 Task: Create new customer invoice with Date Opened: 17-May-23, Select Customer: Carson's, Terms: Net 30. Make invoice entry for item-1 with Date: 17-May-23, Description: Fine Fragrance Mist Bare (8.4 oz)
, Income Account: Income:Sales, Quantity: 1, Unit Price: 11.99, Sales Tax: Y, Sales Tax Included: N, Tax Table: Sales Tax. Post Invoice with Post Date: 17-May-23, Post to Accounts: Assets:Accounts Receivable. Pay / Process Payment with Transaction Date: 15-Jun-23, Amount: 12.47, Transfer Account: Checking Account. Go to 'Print Invoice'. Give a print command to print a copy of invoice.
Action: Mouse moved to (163, 28)
Screenshot: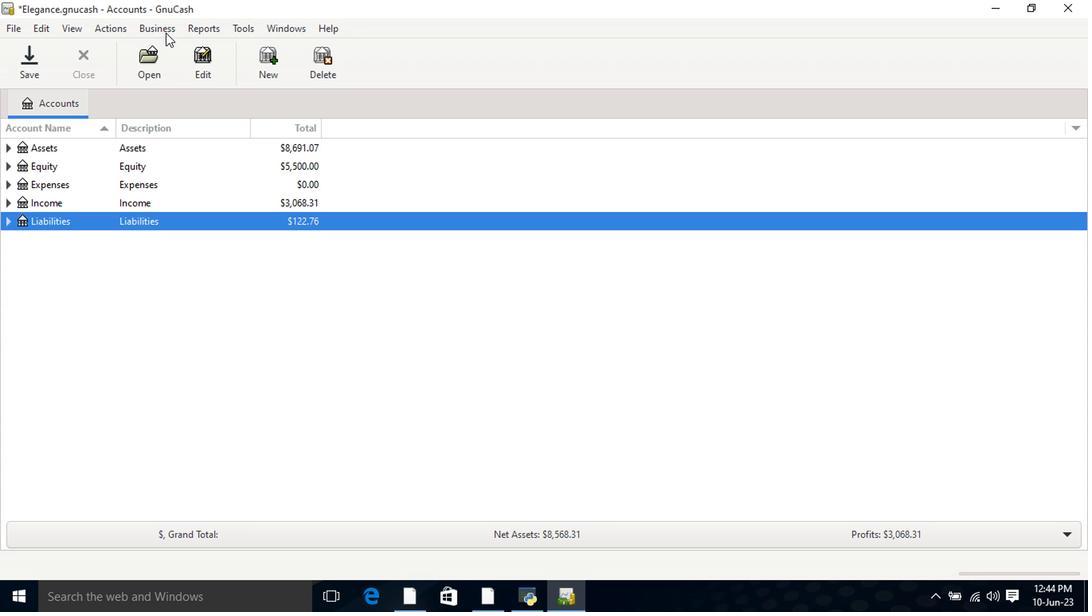 
Action: Mouse pressed left at (163, 28)
Screenshot: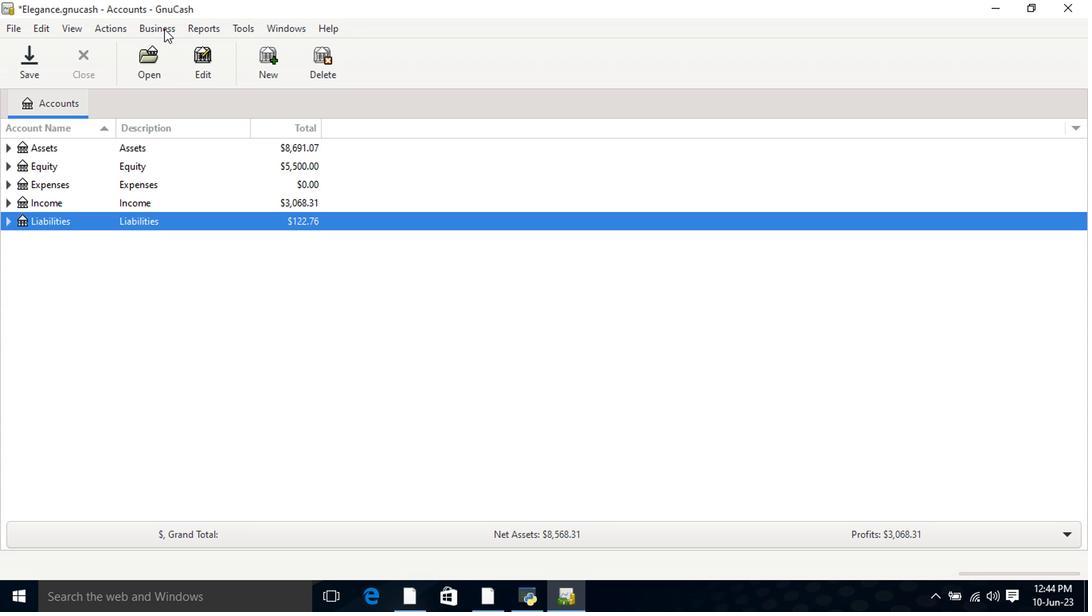 
Action: Mouse moved to (169, 47)
Screenshot: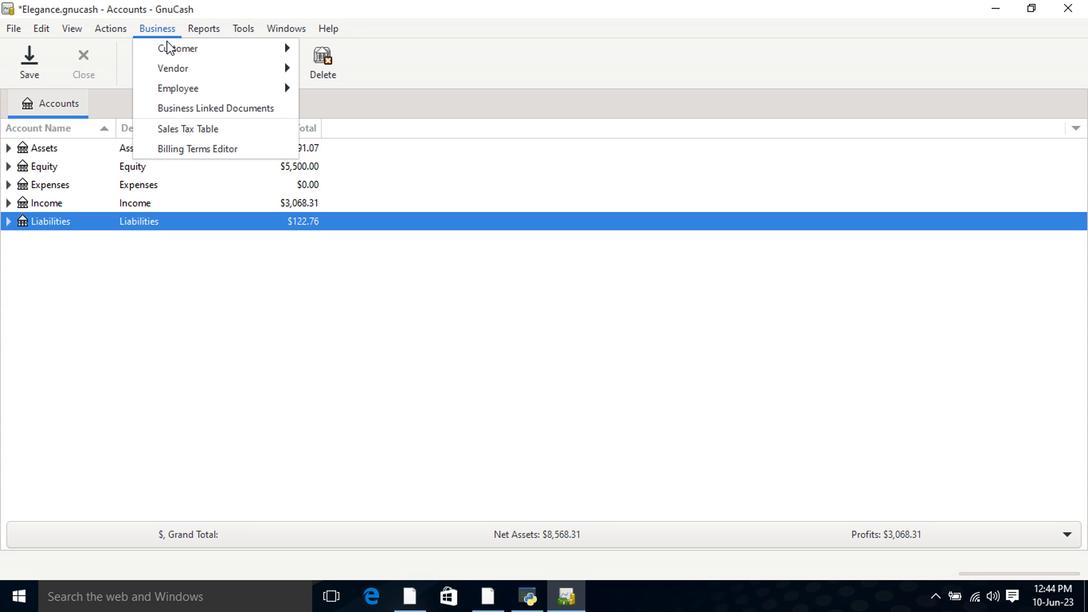 
Action: Mouse pressed left at (169, 47)
Screenshot: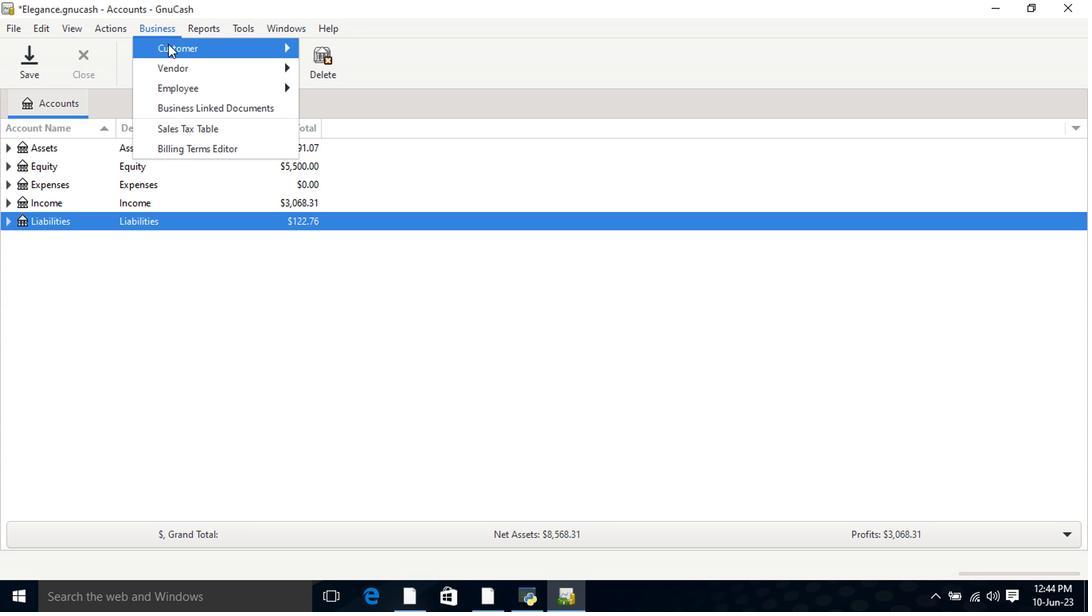 
Action: Mouse moved to (351, 114)
Screenshot: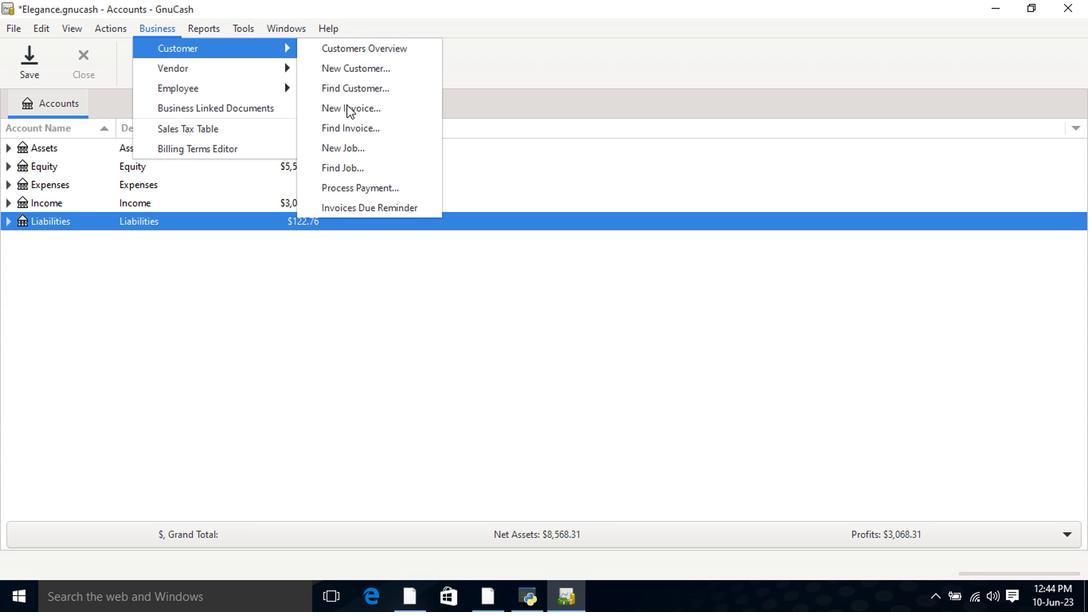 
Action: Mouse pressed left at (351, 114)
Screenshot: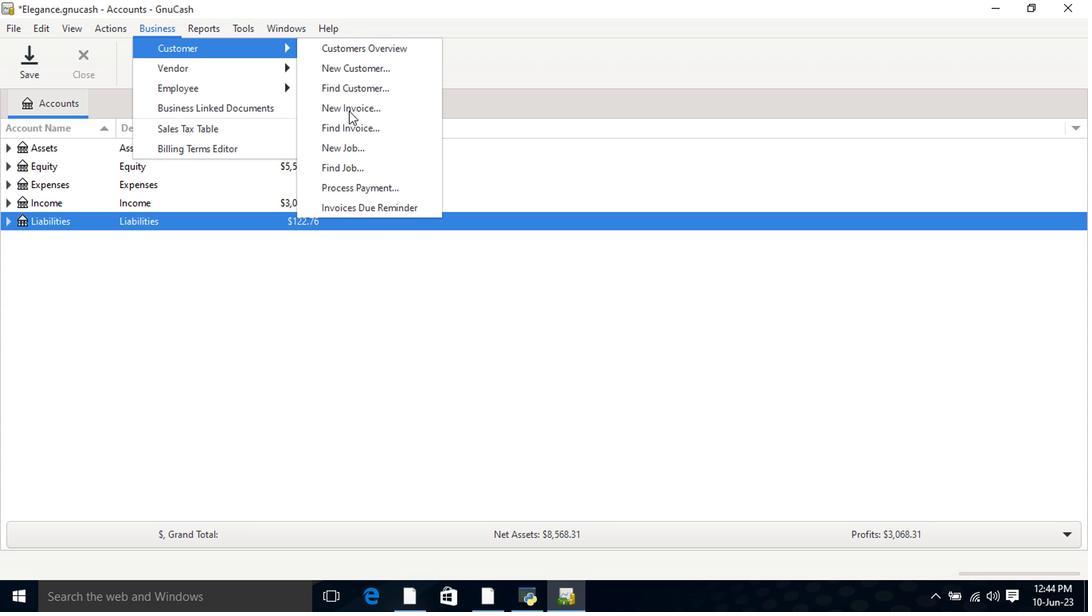 
Action: Mouse moved to (659, 246)
Screenshot: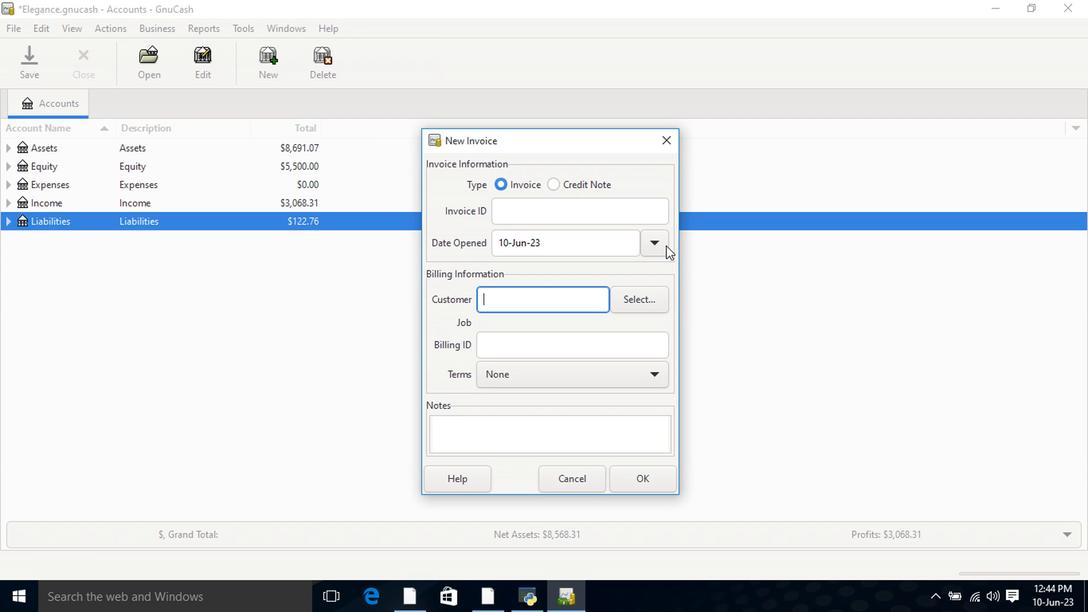 
Action: Mouse pressed left at (659, 246)
Screenshot: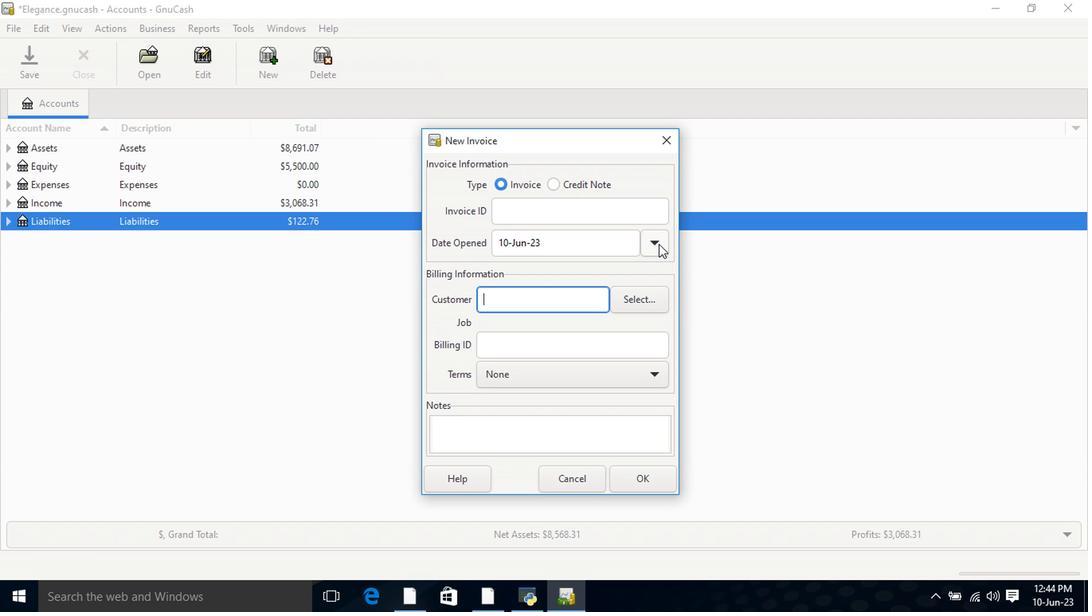 
Action: Mouse moved to (533, 271)
Screenshot: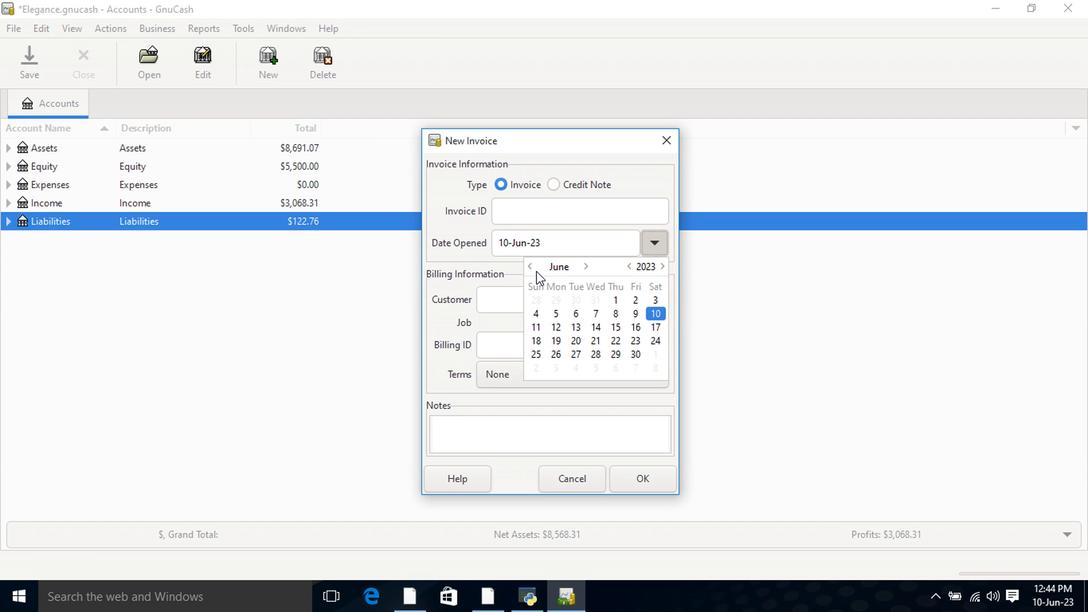 
Action: Mouse pressed left at (533, 271)
Screenshot: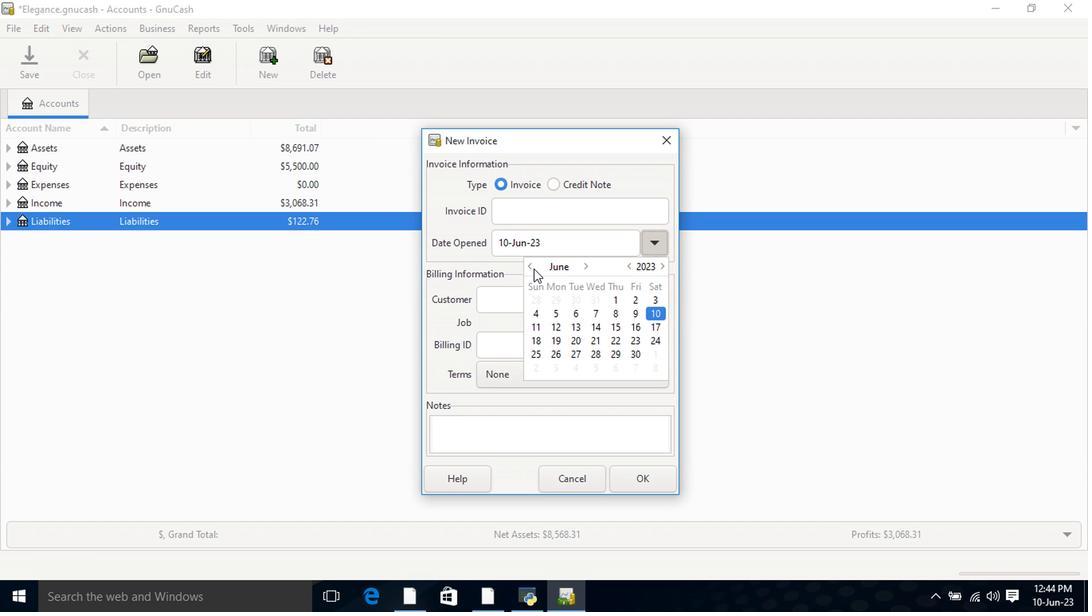 
Action: Mouse moved to (588, 328)
Screenshot: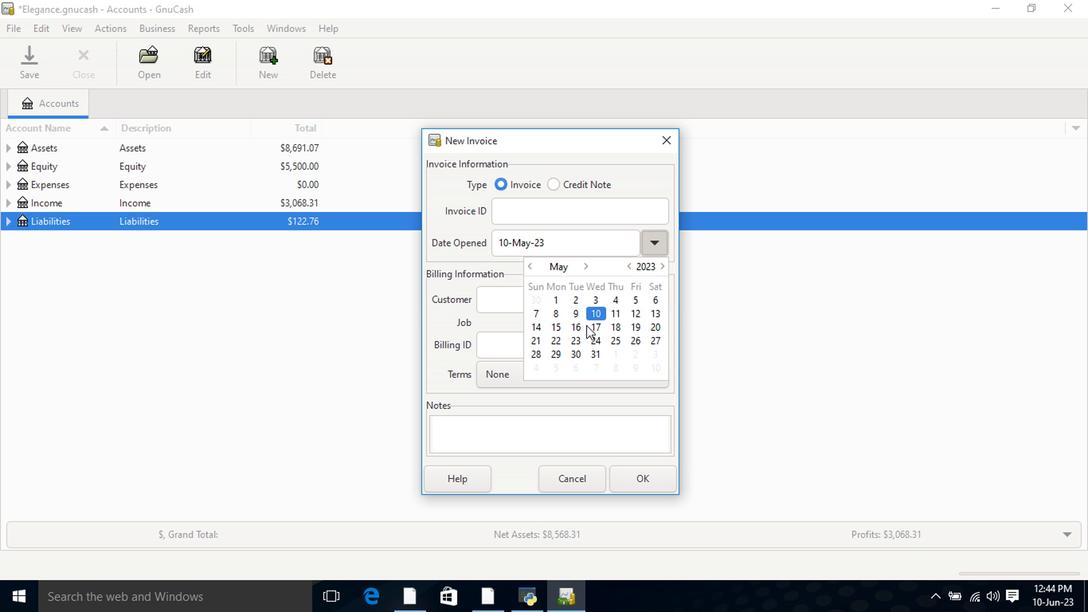 
Action: Mouse pressed left at (588, 328)
Screenshot: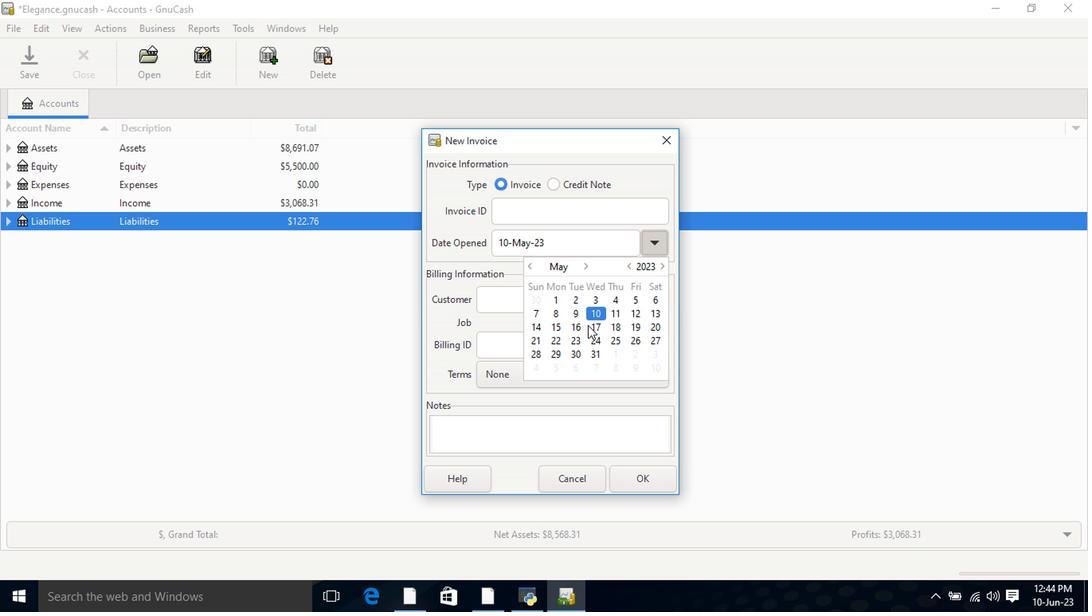 
Action: Mouse pressed left at (588, 328)
Screenshot: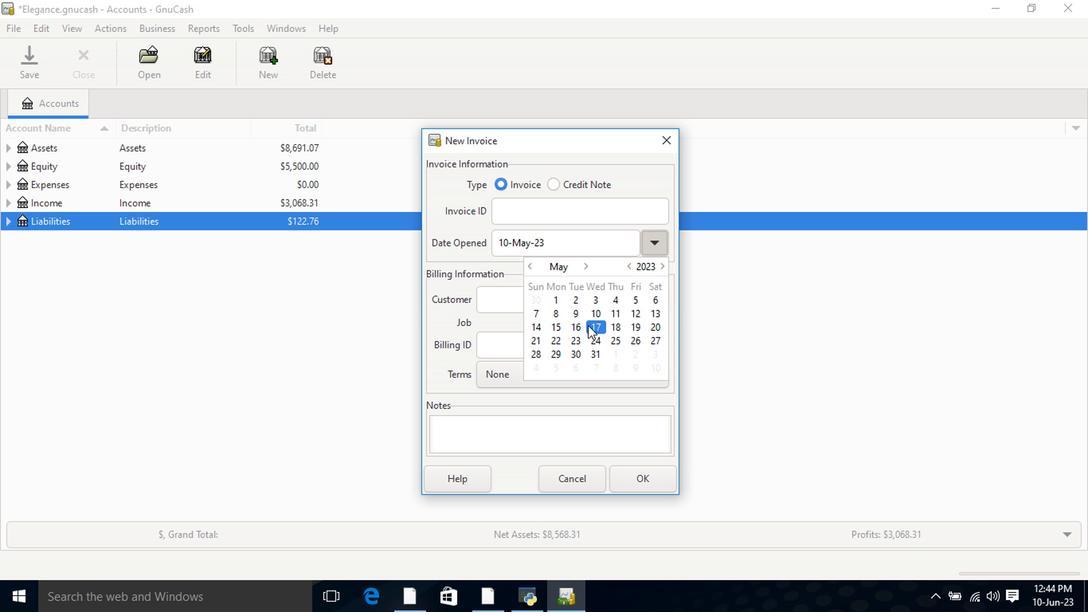 
Action: Mouse moved to (557, 296)
Screenshot: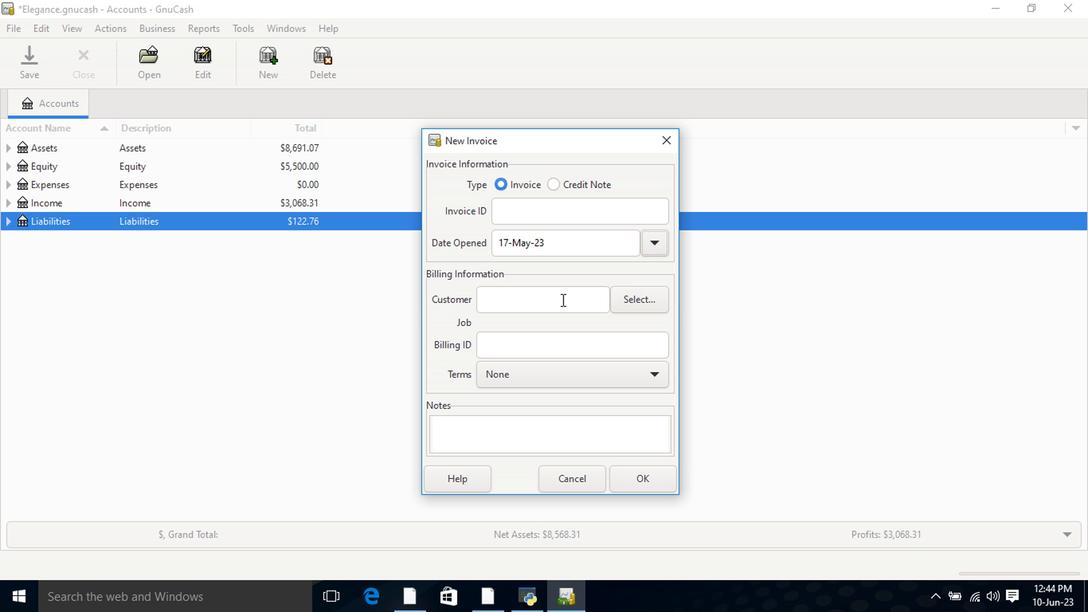 
Action: Mouse pressed left at (557, 296)
Screenshot: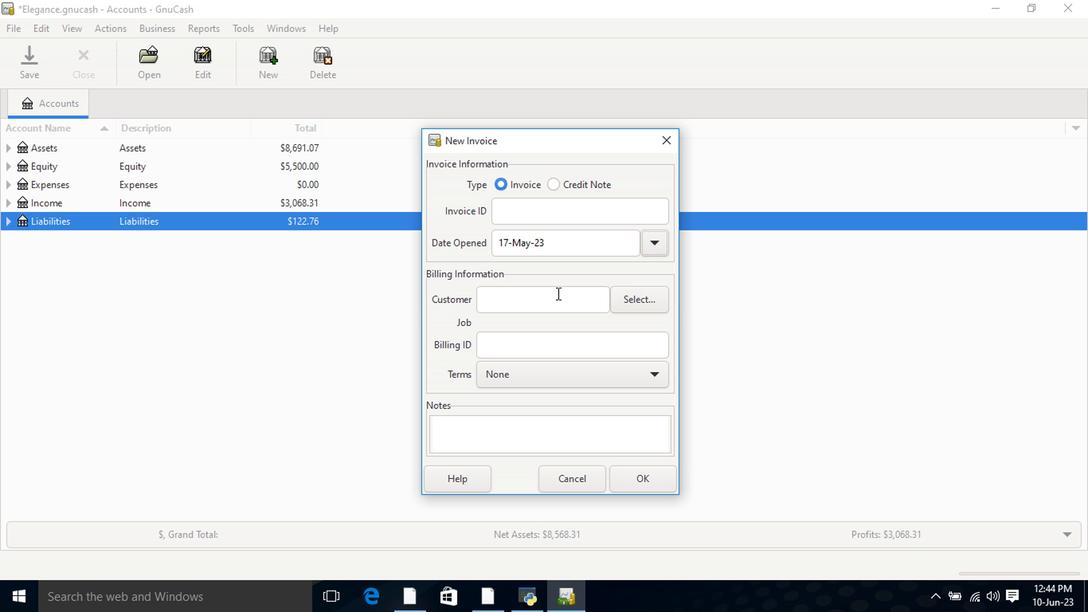 
Action: Key pressed <Key.shift>Car
Screenshot: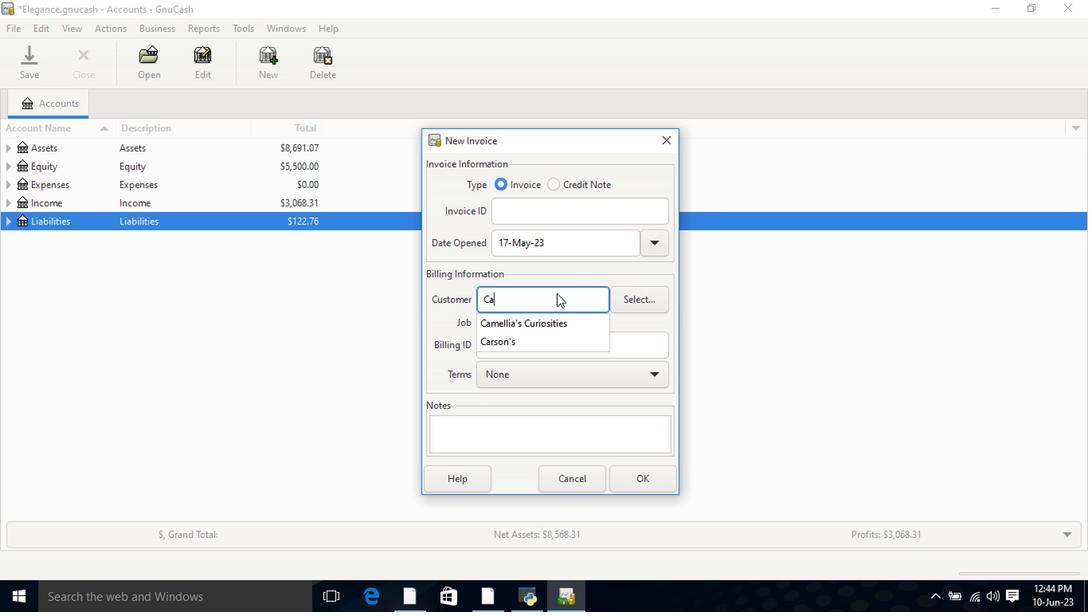
Action: Mouse moved to (541, 329)
Screenshot: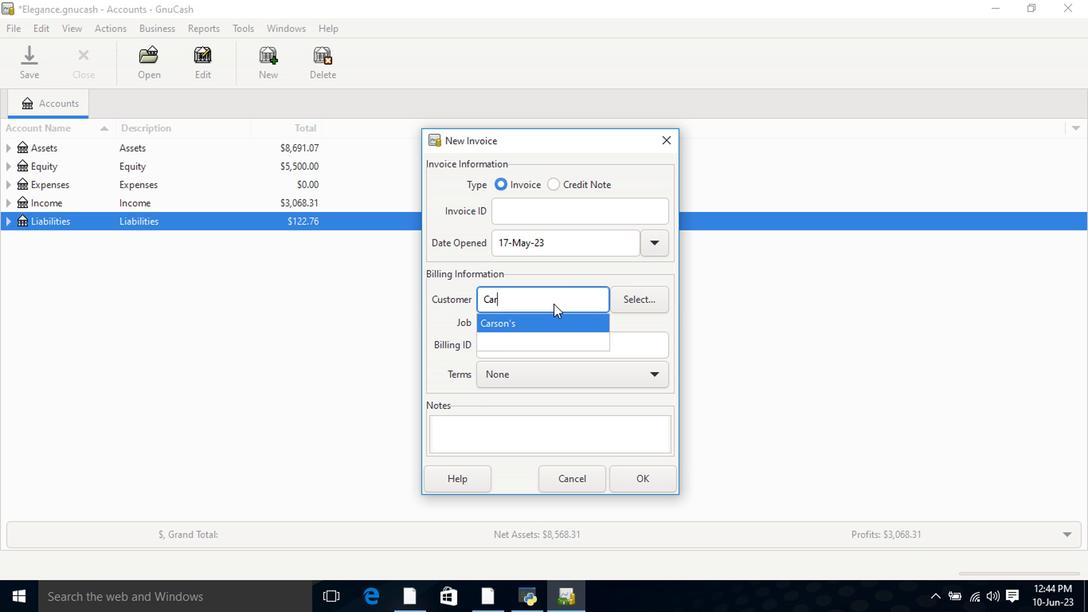
Action: Mouse pressed left at (541, 329)
Screenshot: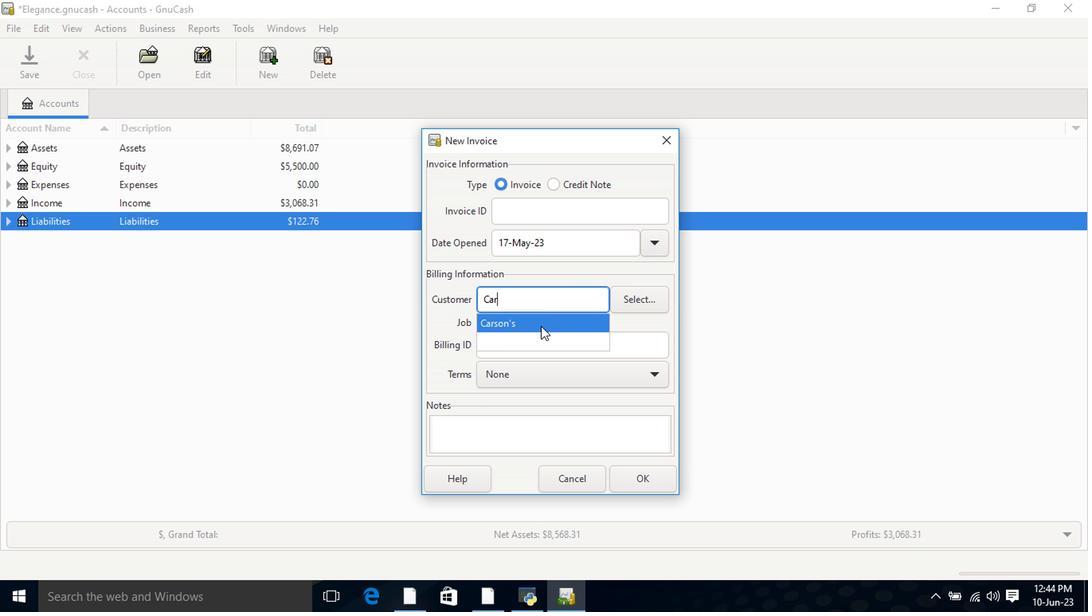 
Action: Mouse moved to (545, 389)
Screenshot: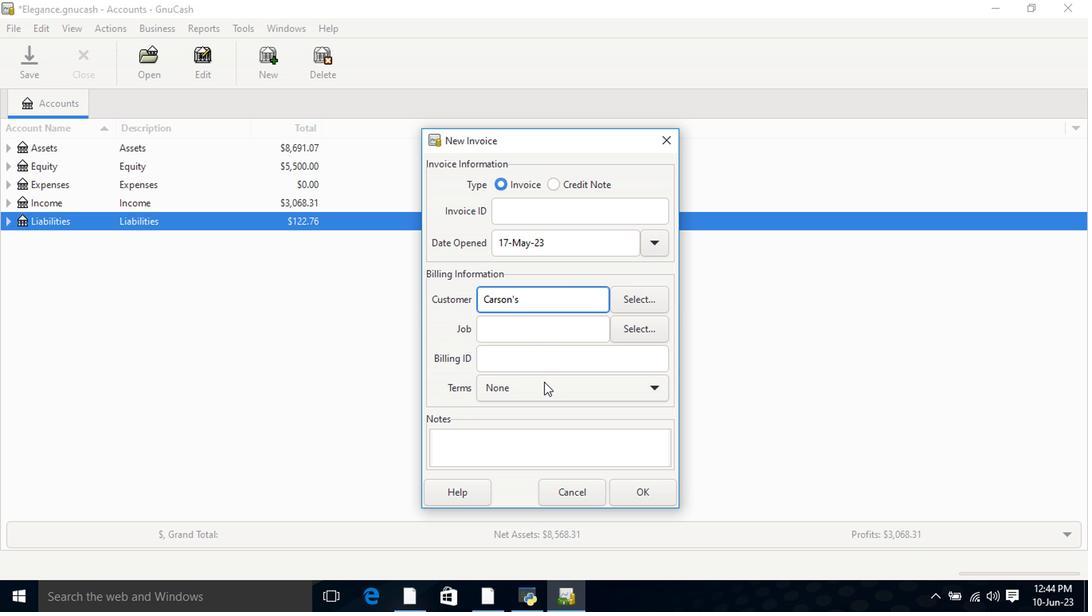 
Action: Mouse pressed left at (545, 389)
Screenshot: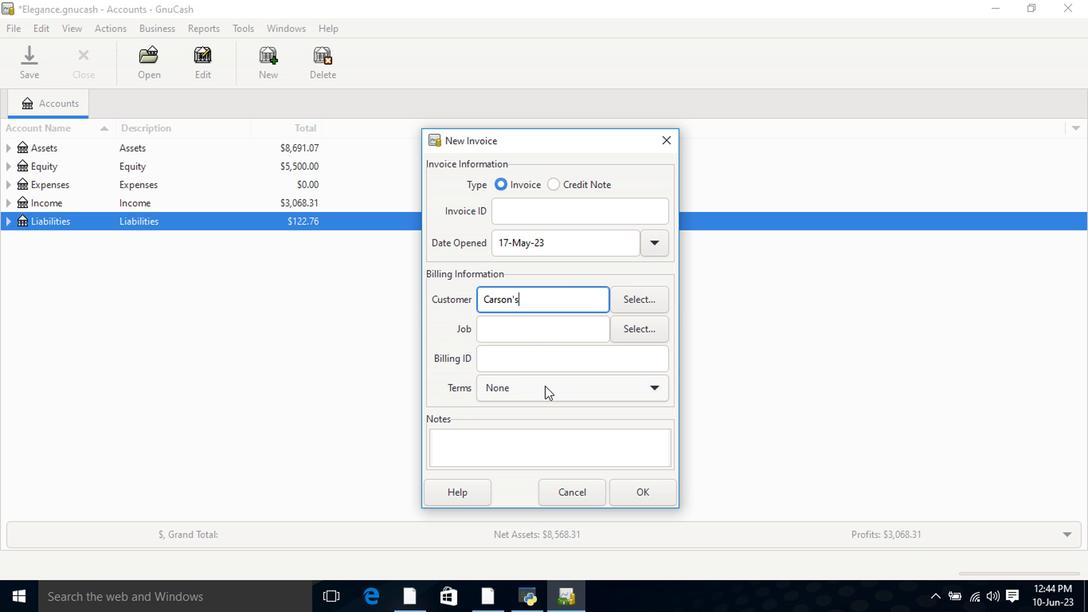 
Action: Mouse moved to (529, 438)
Screenshot: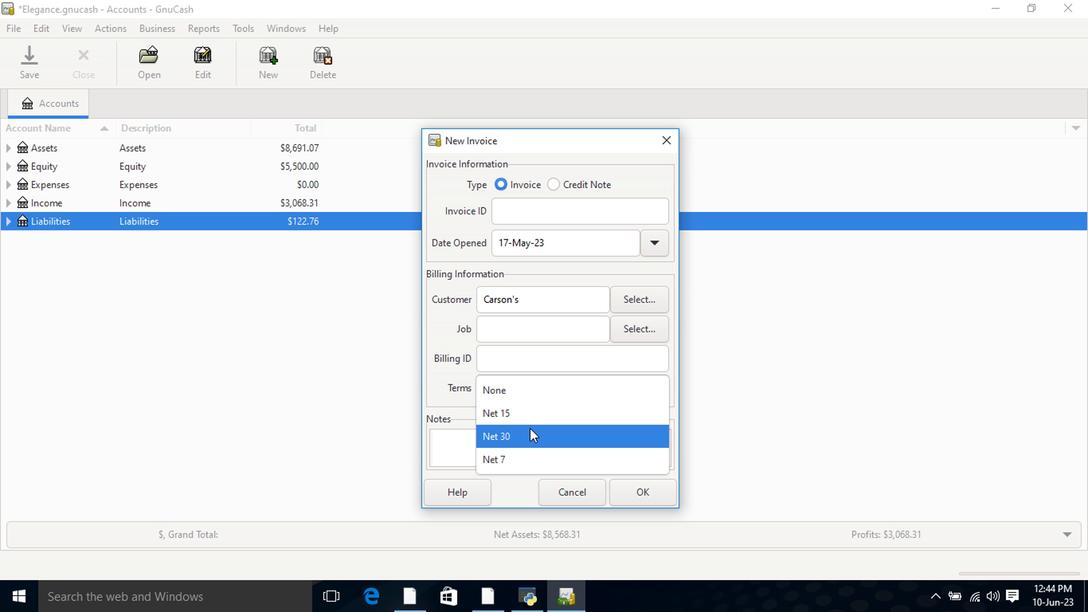 
Action: Mouse pressed left at (529, 438)
Screenshot: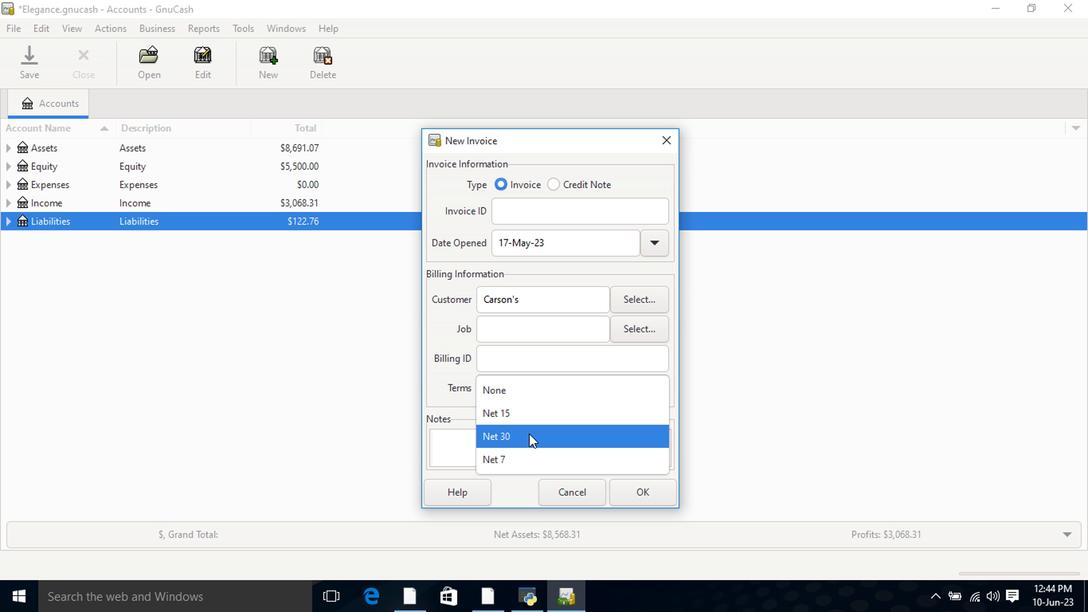 
Action: Mouse moved to (622, 493)
Screenshot: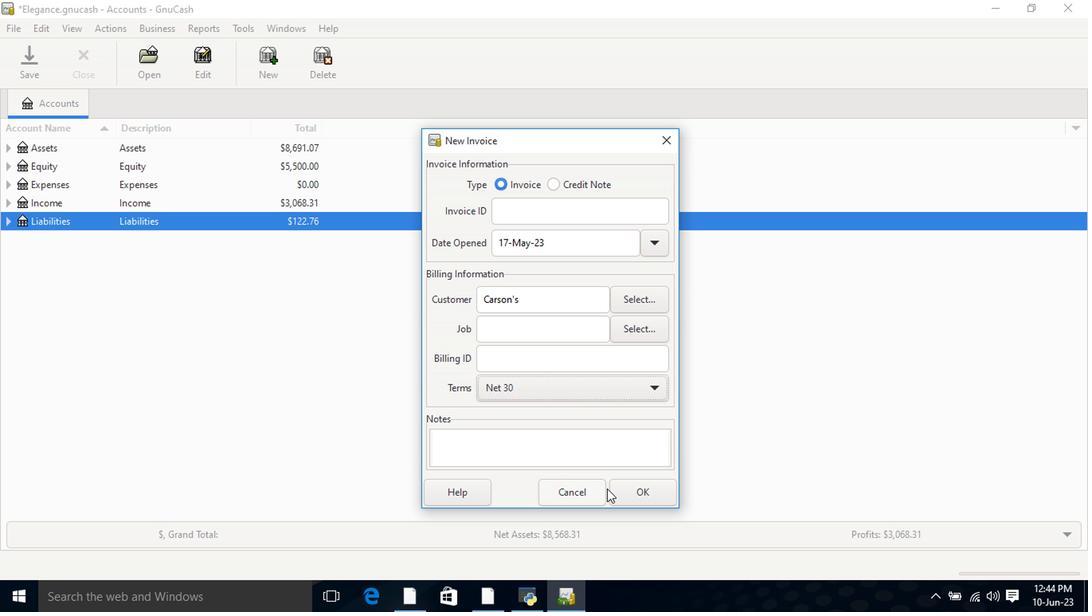 
Action: Mouse pressed left at (622, 493)
Screenshot: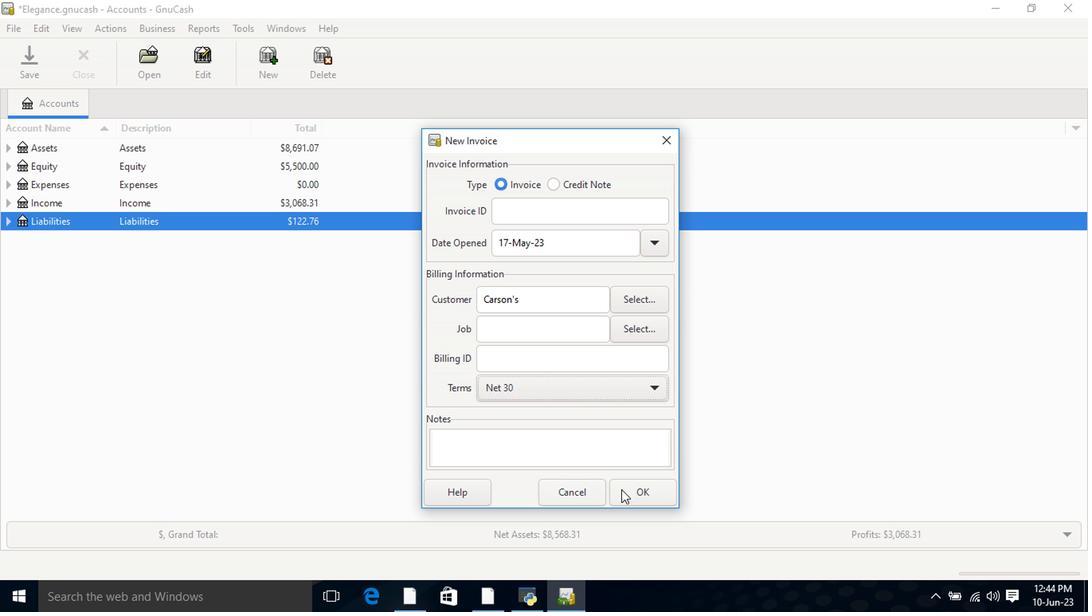 
Action: Mouse moved to (74, 314)
Screenshot: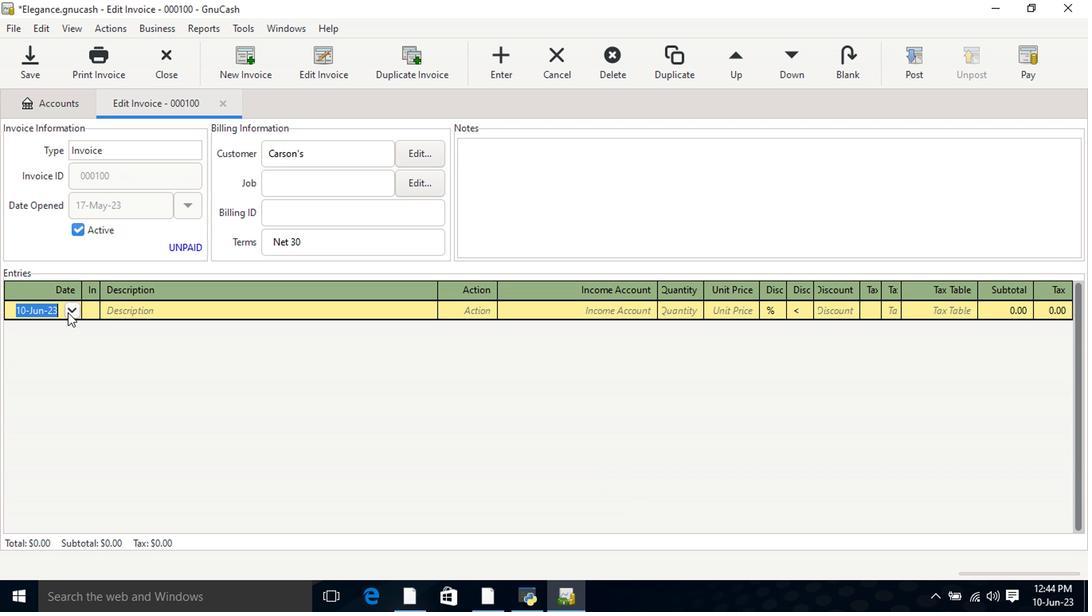 
Action: Mouse pressed left at (74, 314)
Screenshot: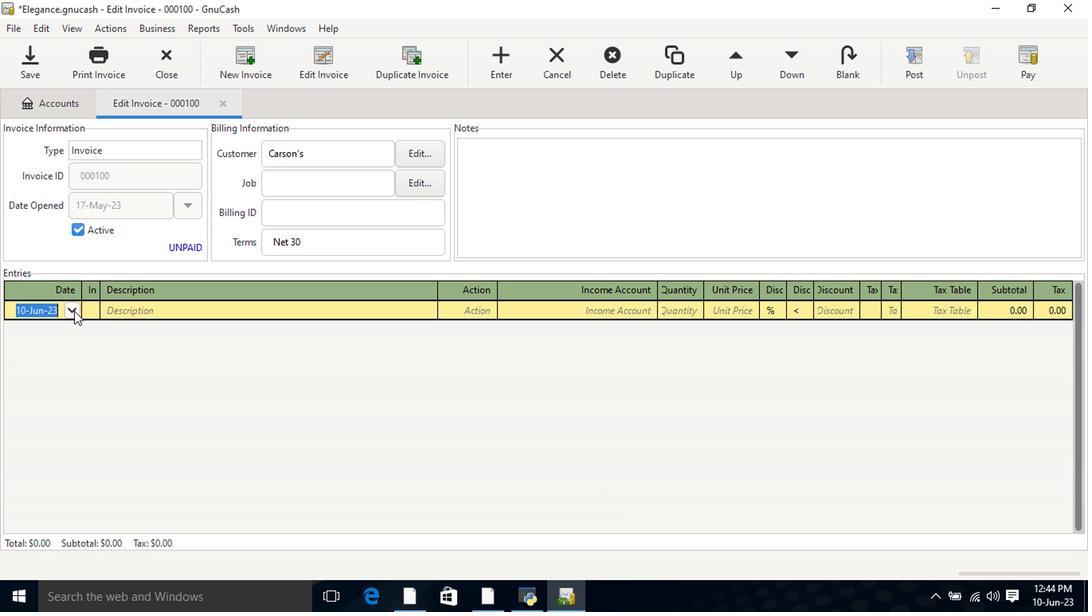 
Action: Mouse moved to (10, 335)
Screenshot: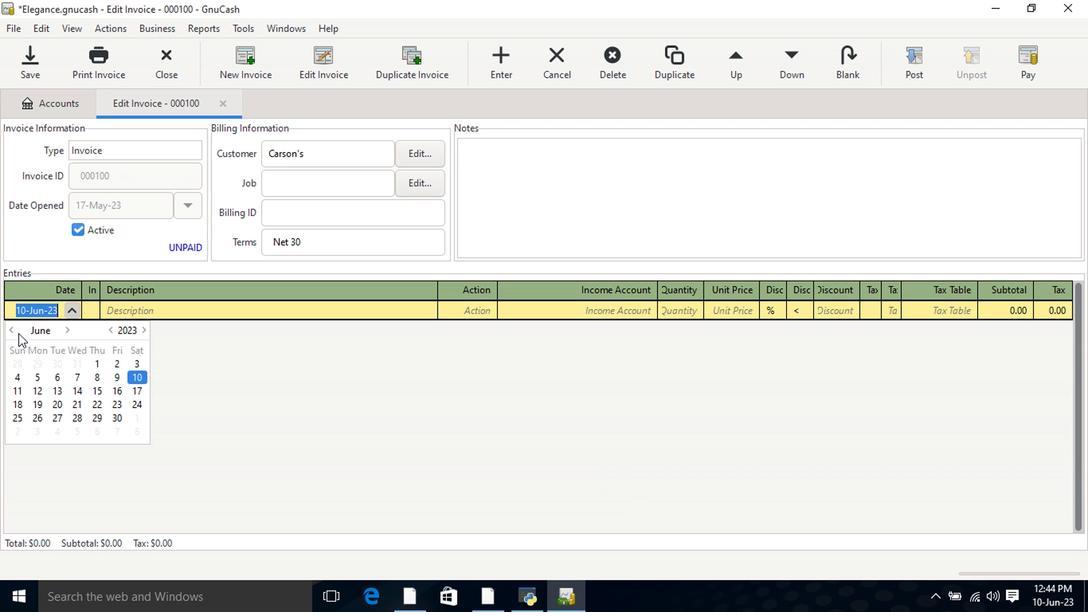 
Action: Mouse pressed left at (10, 335)
Screenshot: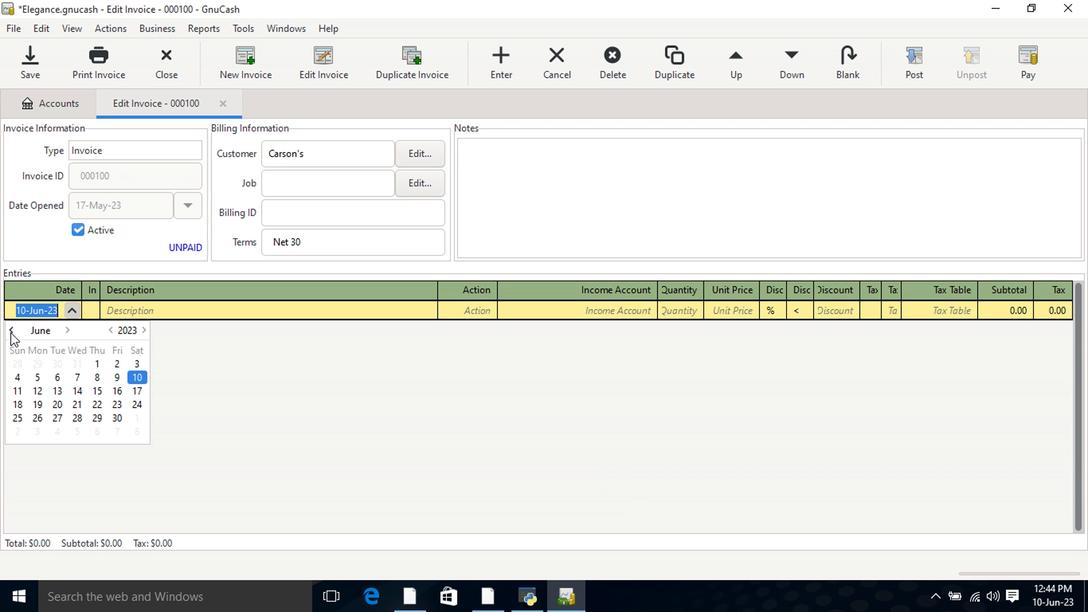 
Action: Mouse moved to (74, 398)
Screenshot: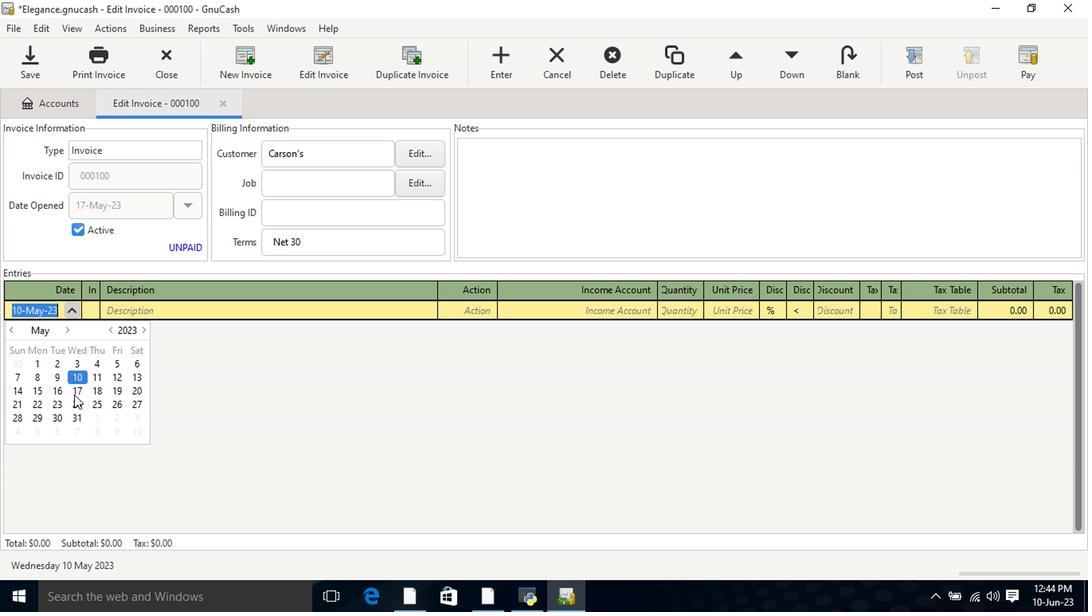 
Action: Mouse pressed left at (74, 398)
Screenshot: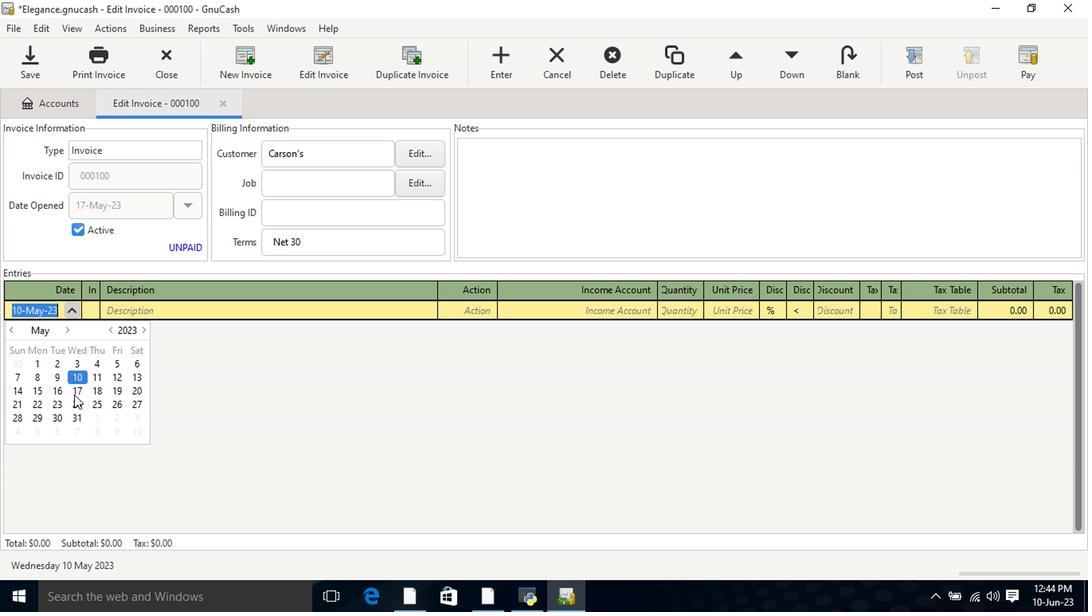 
Action: Mouse moved to (74, 397)
Screenshot: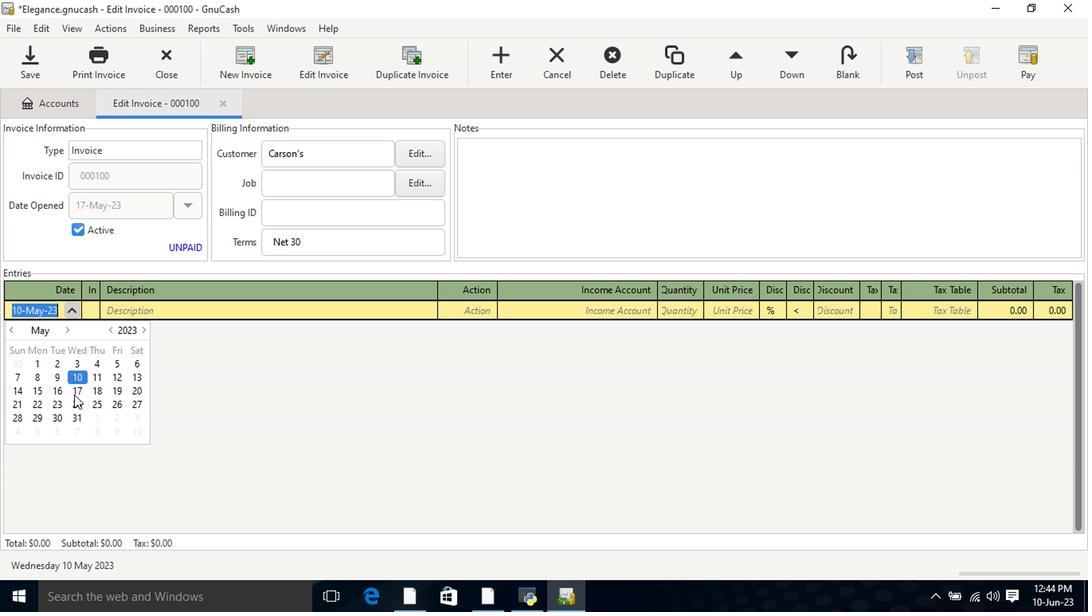 
Action: Mouse pressed left at (74, 397)
Screenshot: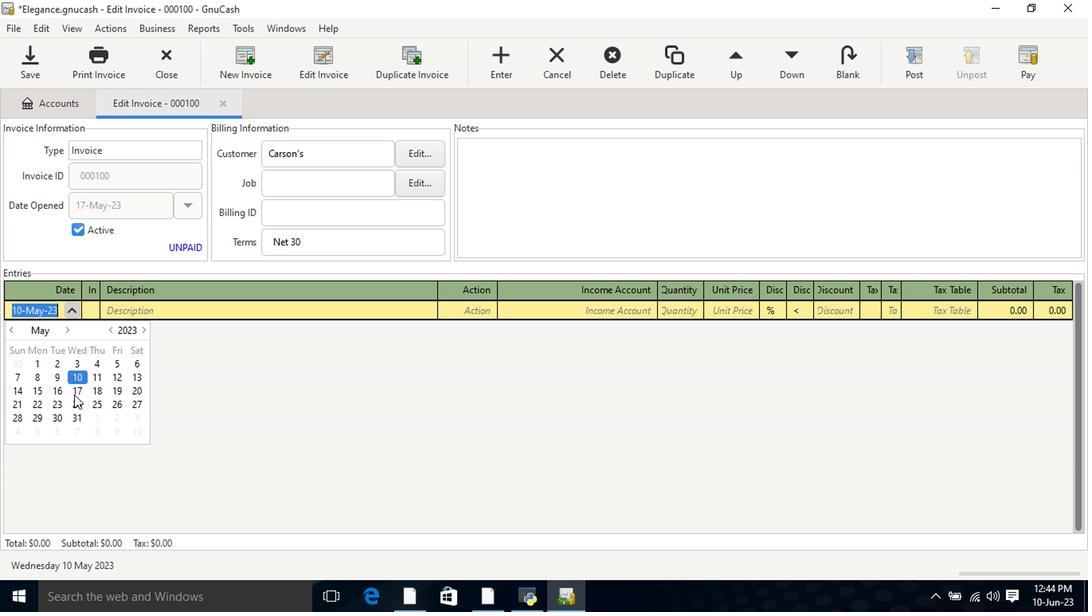
Action: Mouse moved to (119, 316)
Screenshot: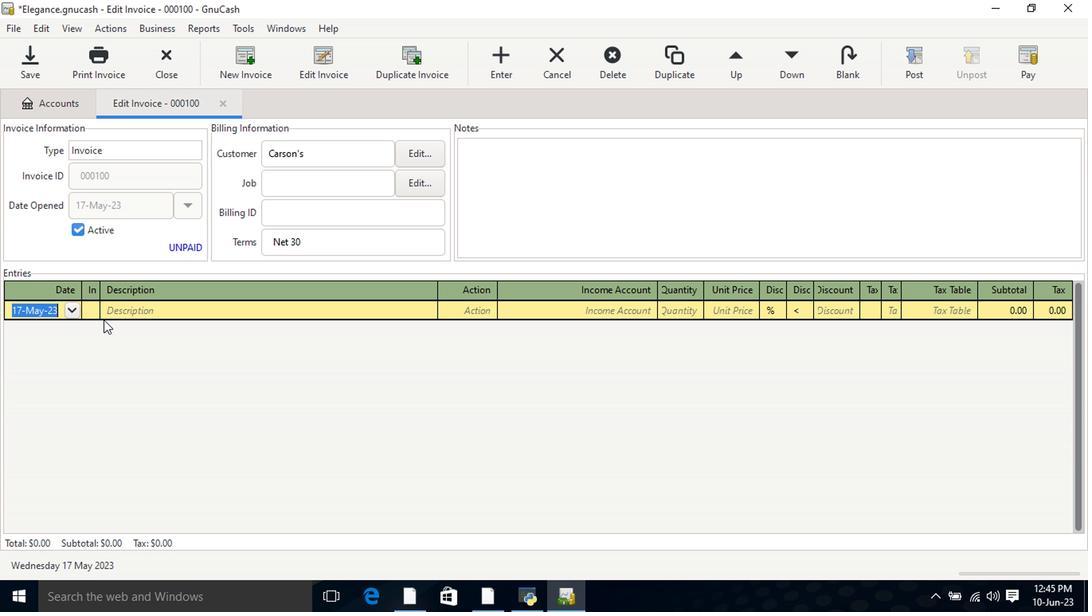 
Action: Mouse pressed left at (119, 316)
Screenshot: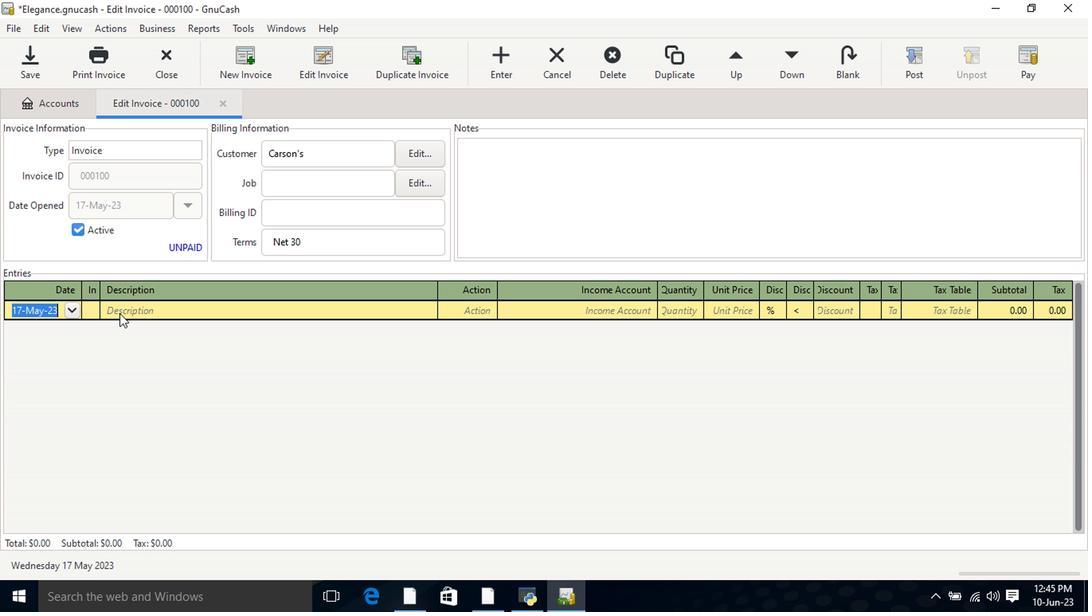 
Action: Key pressed <Key.shift>Fine<Key.space><Key.shift>Fragrance<Key.space><Key.shift>Mist<Key.space><Key.shift>Bare<Key.tab><Key.tab>11.99<Key.tab>
Screenshot: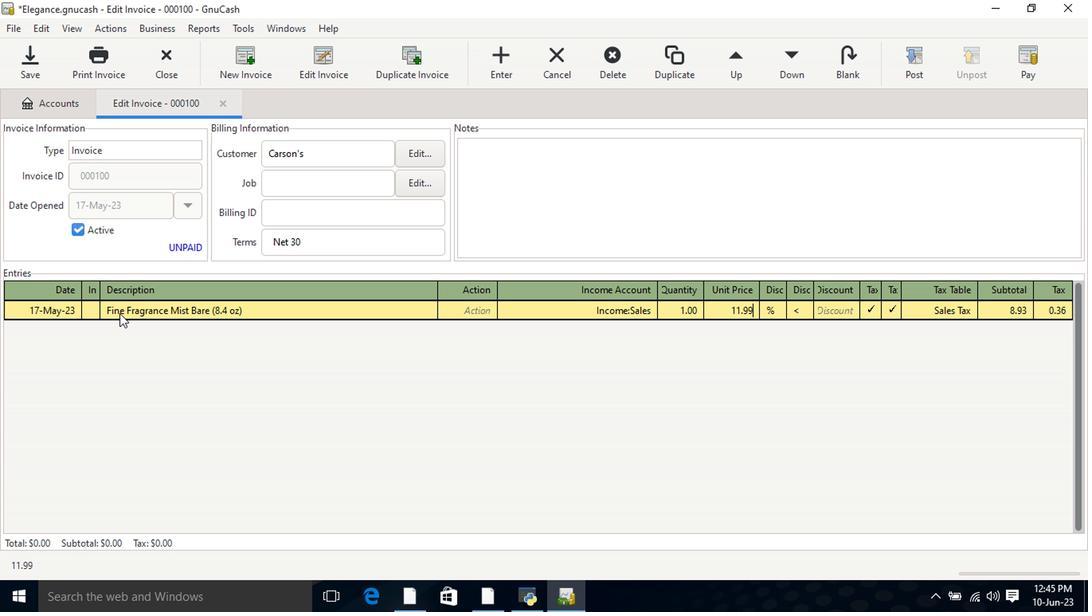 
Action: Mouse moved to (894, 311)
Screenshot: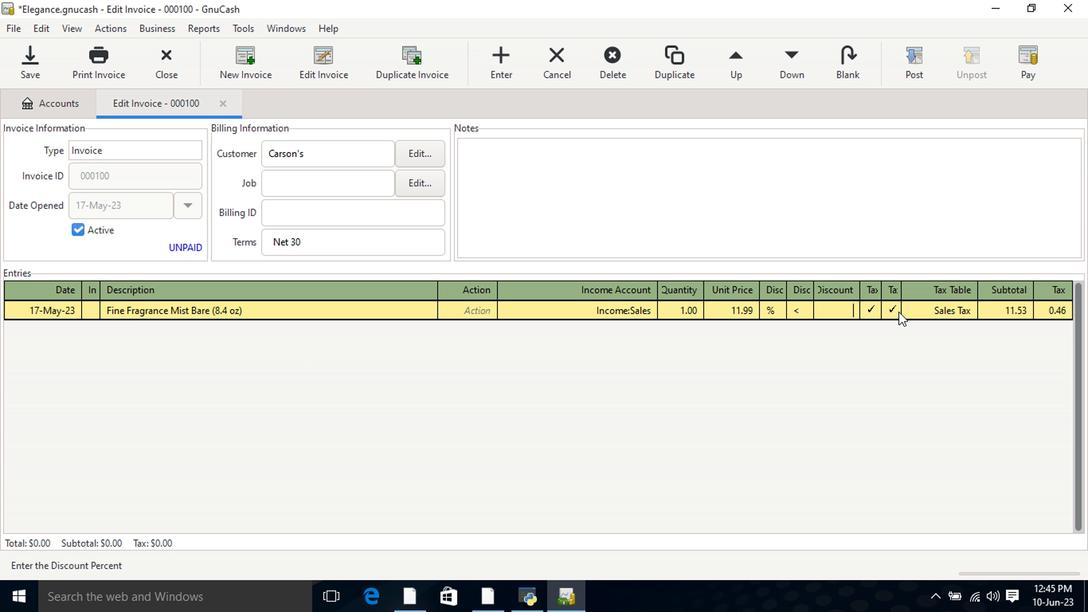 
Action: Mouse pressed left at (894, 311)
Screenshot: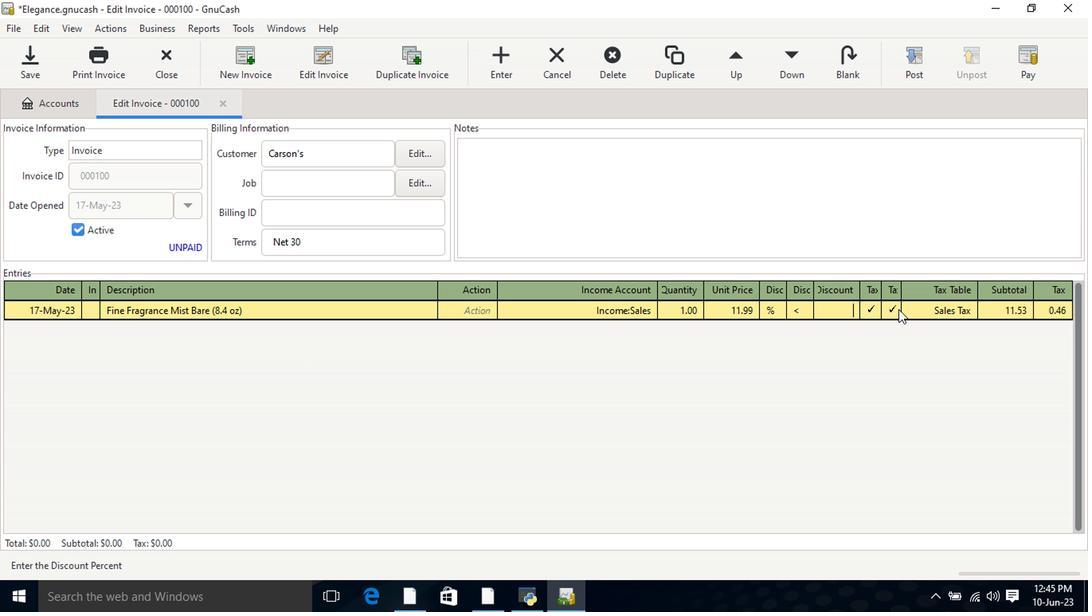 
Action: Mouse moved to (935, 319)
Screenshot: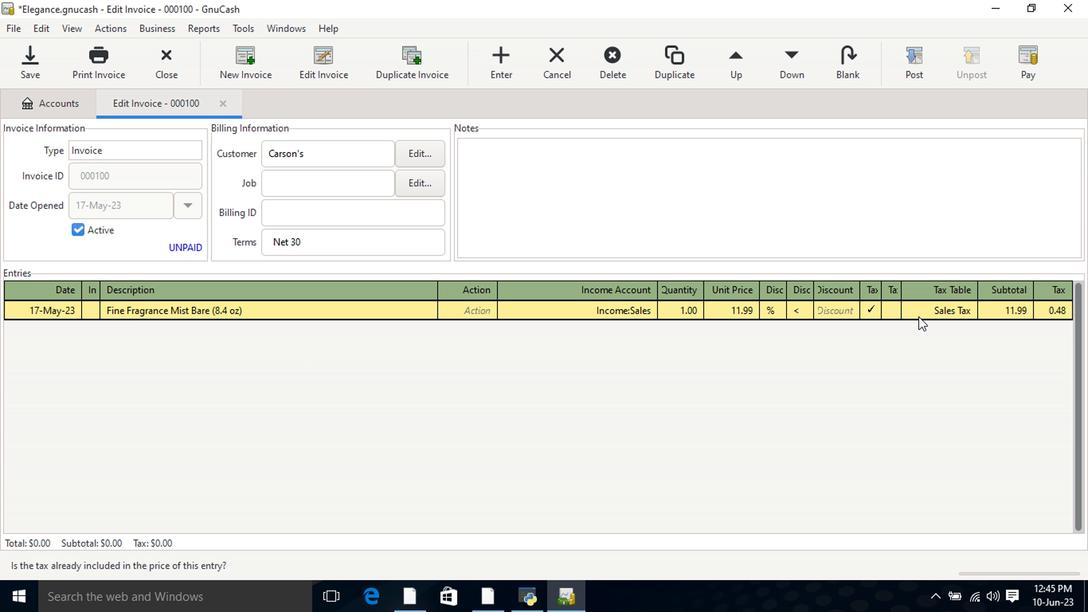 
Action: Key pressed <Key.tab><Key.tab>
Screenshot: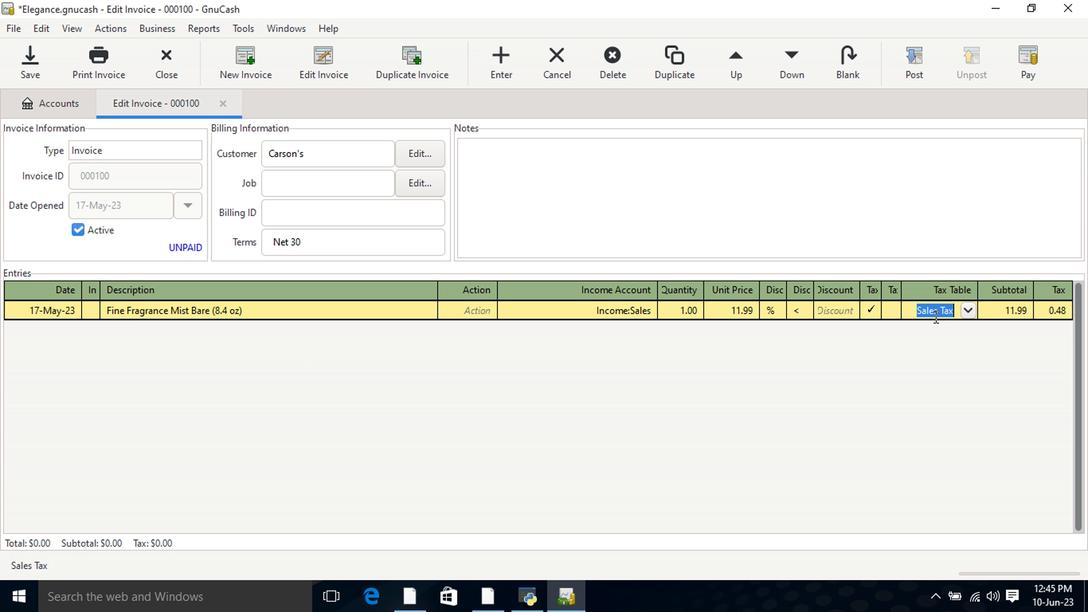 
Action: Mouse moved to (943, 61)
Screenshot: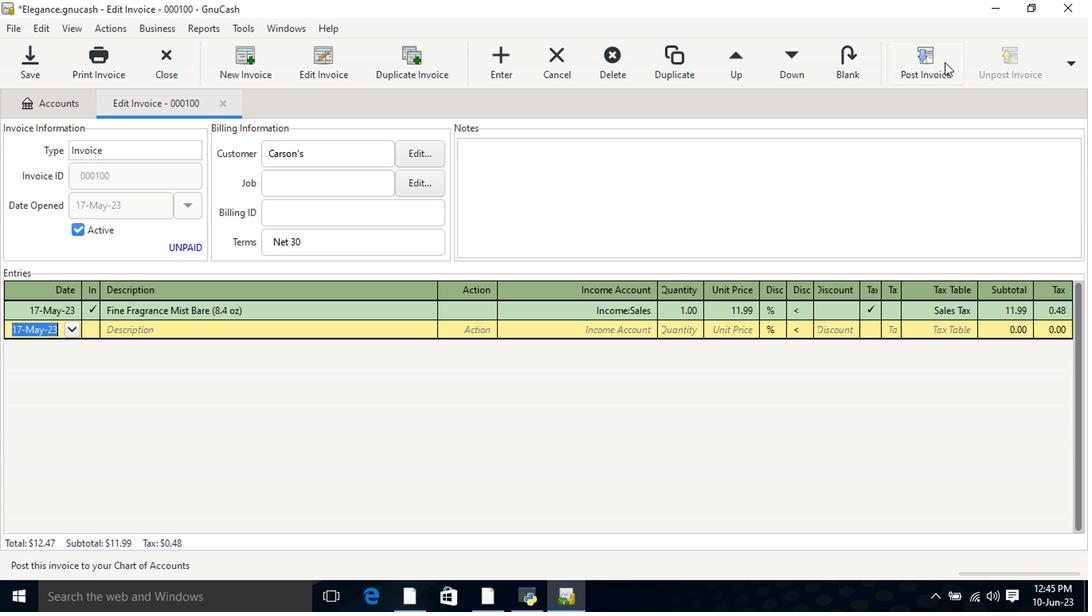 
Action: Mouse pressed left at (943, 61)
Screenshot: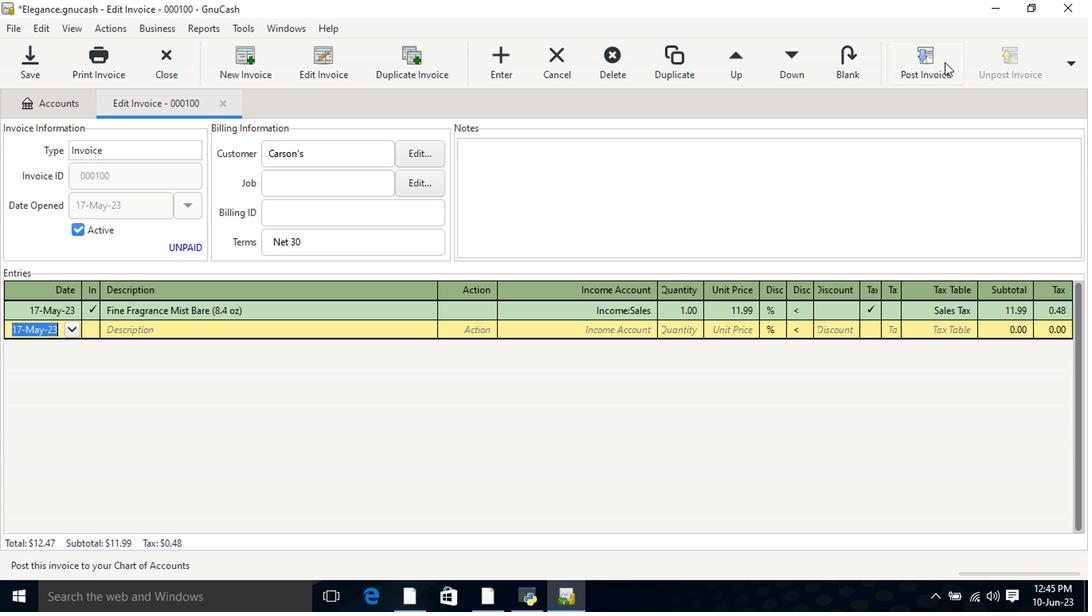 
Action: Mouse moved to (680, 269)
Screenshot: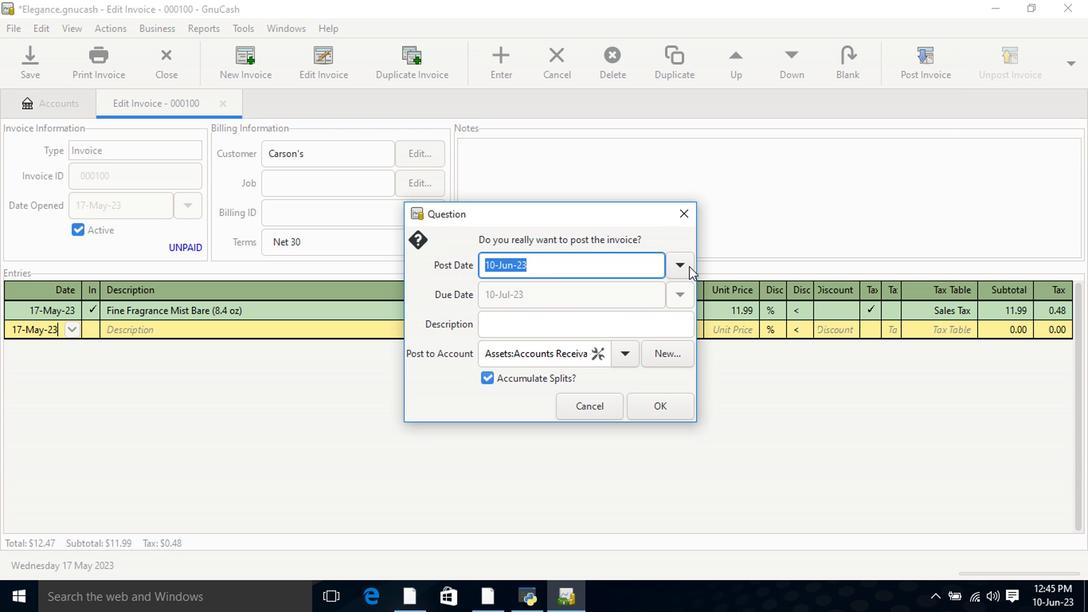
Action: Mouse pressed left at (680, 269)
Screenshot: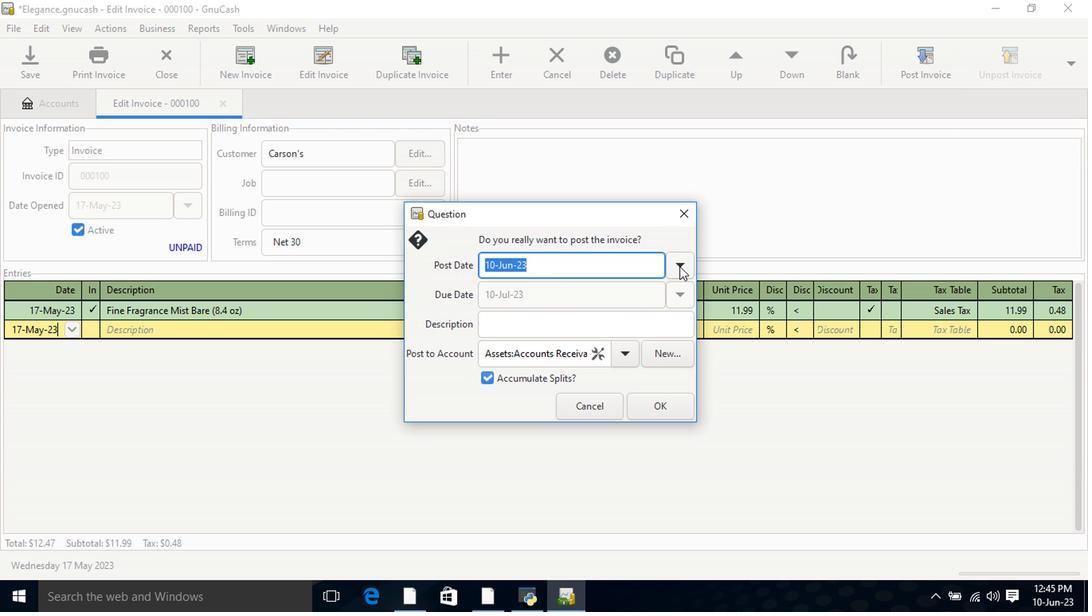 
Action: Mouse moved to (552, 292)
Screenshot: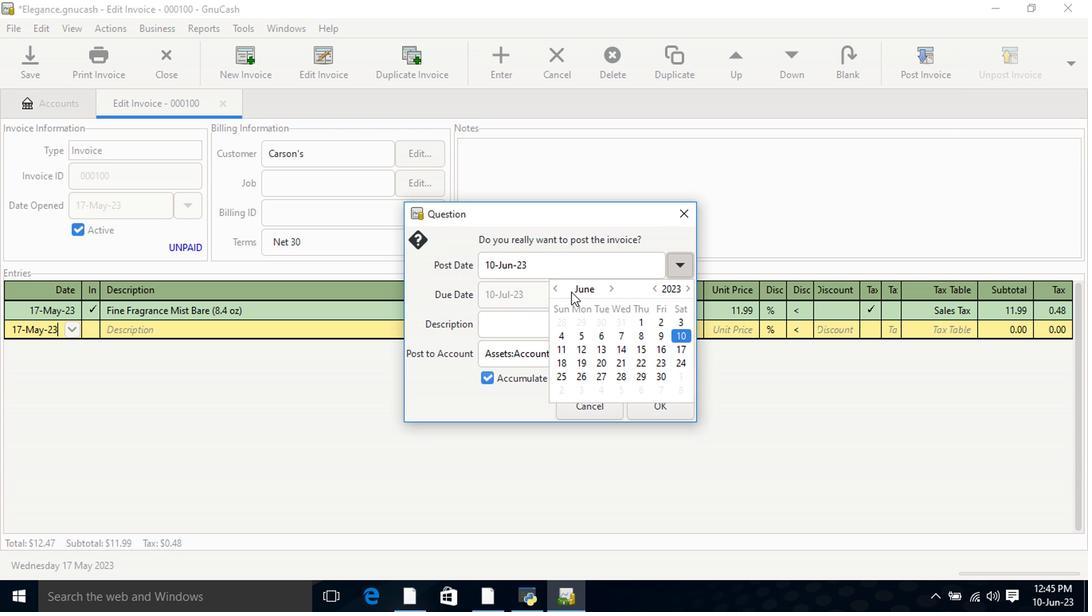 
Action: Mouse pressed left at (552, 292)
Screenshot: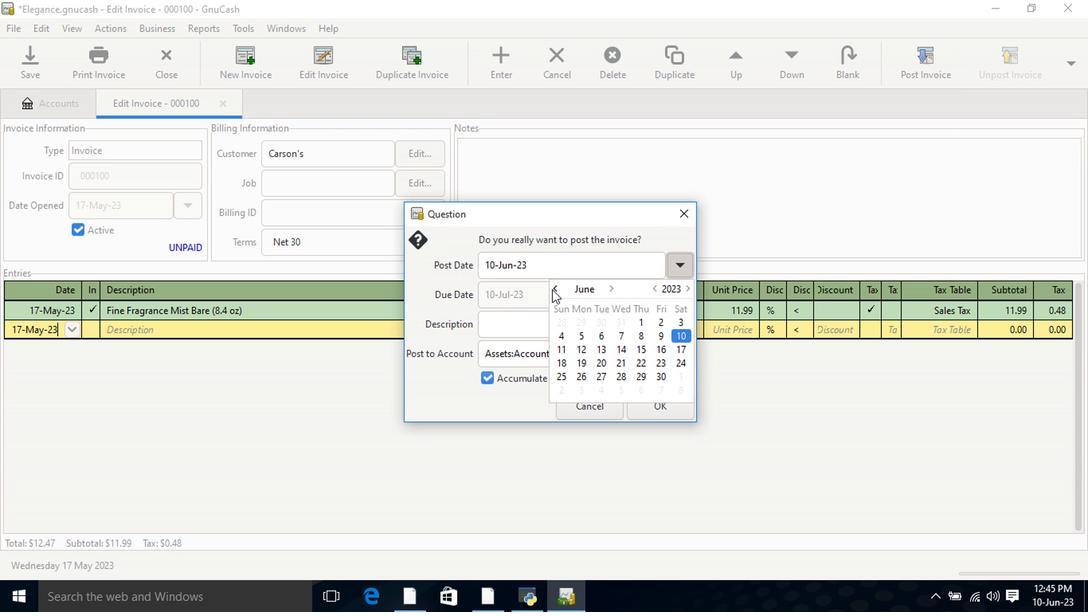 
Action: Mouse moved to (623, 352)
Screenshot: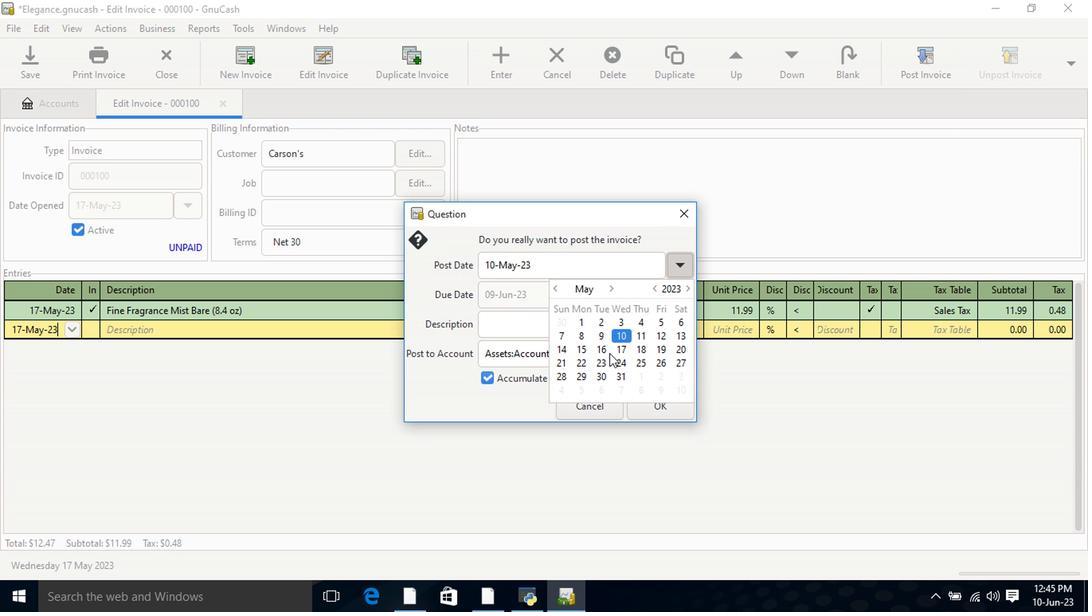 
Action: Mouse pressed left at (623, 352)
Screenshot: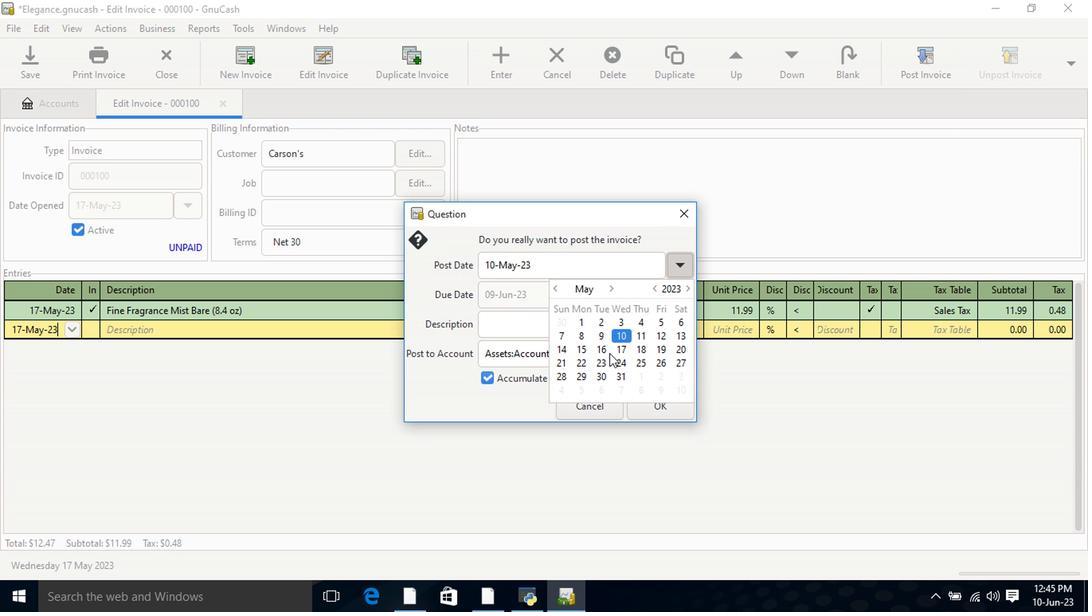 
Action: Mouse moved to (627, 350)
Screenshot: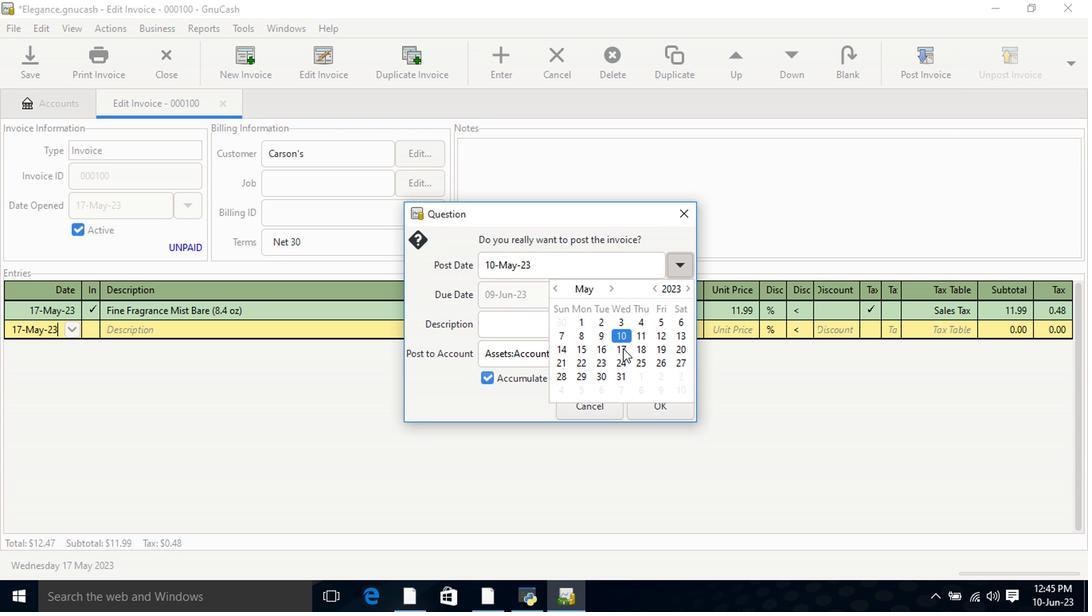 
Action: Mouse pressed left at (627, 350)
Screenshot: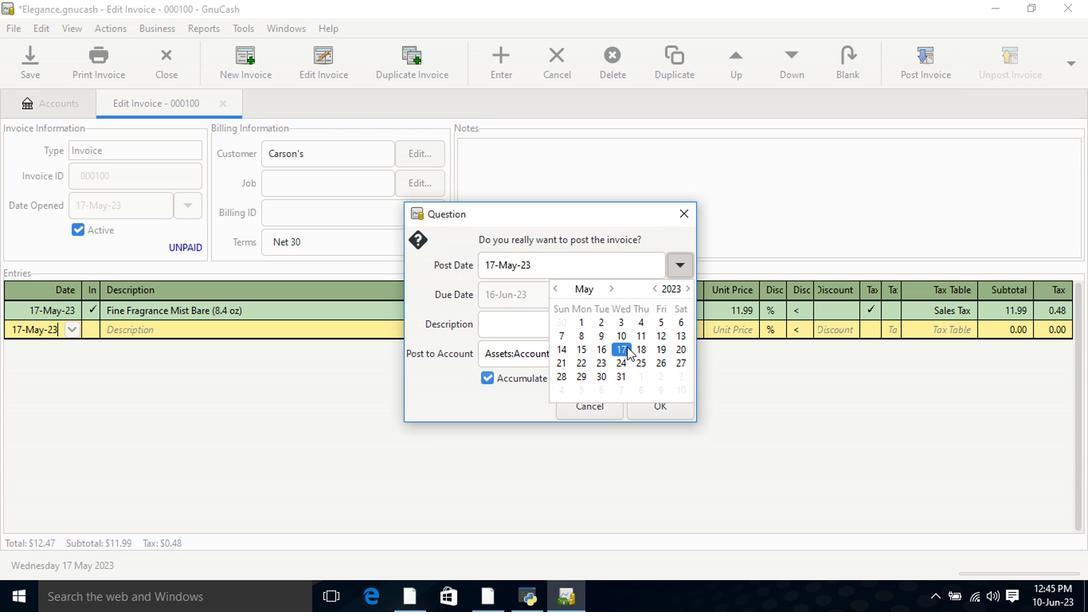
Action: Mouse pressed left at (627, 350)
Screenshot: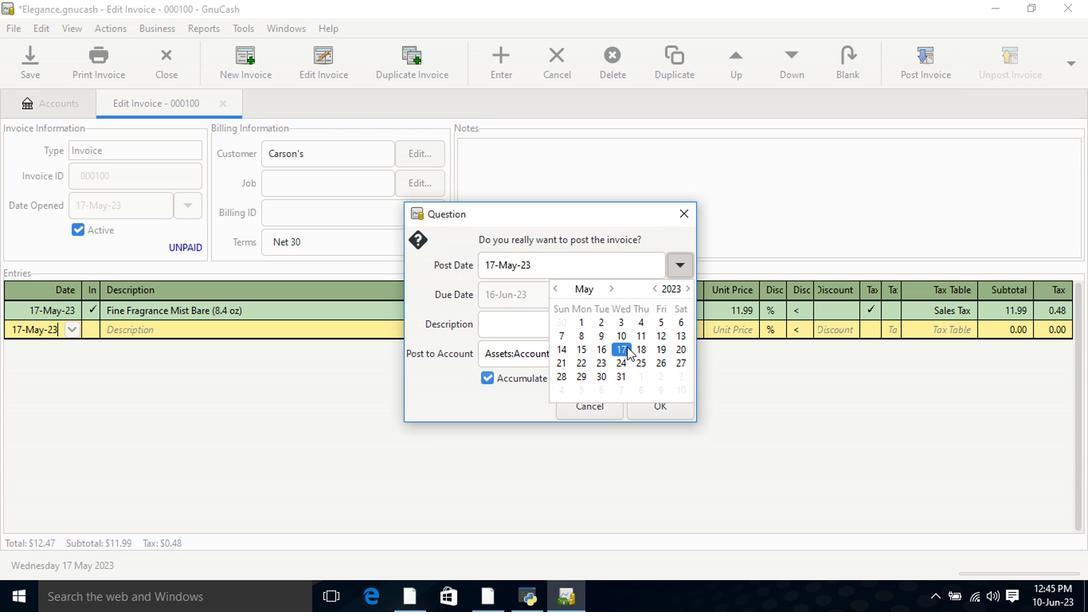 
Action: Mouse moved to (657, 408)
Screenshot: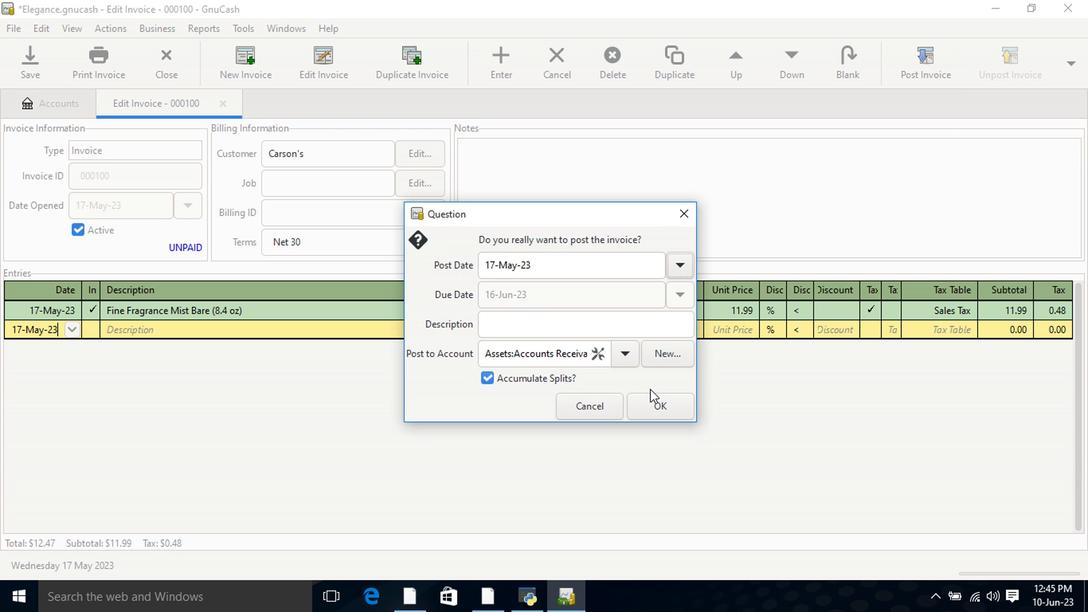 
Action: Mouse pressed left at (657, 408)
Screenshot: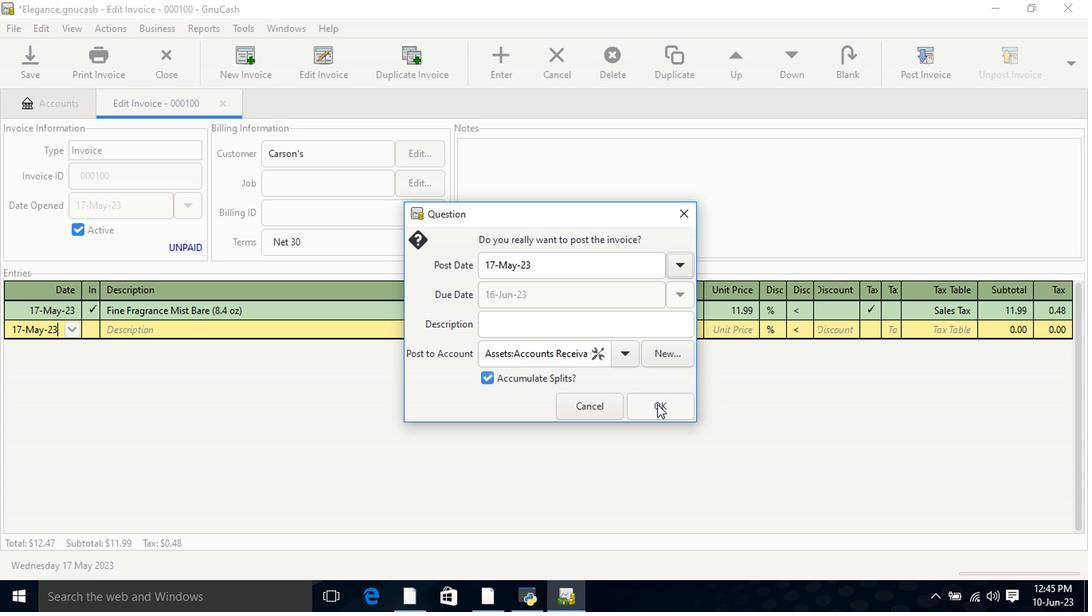 
Action: Mouse moved to (1018, 66)
Screenshot: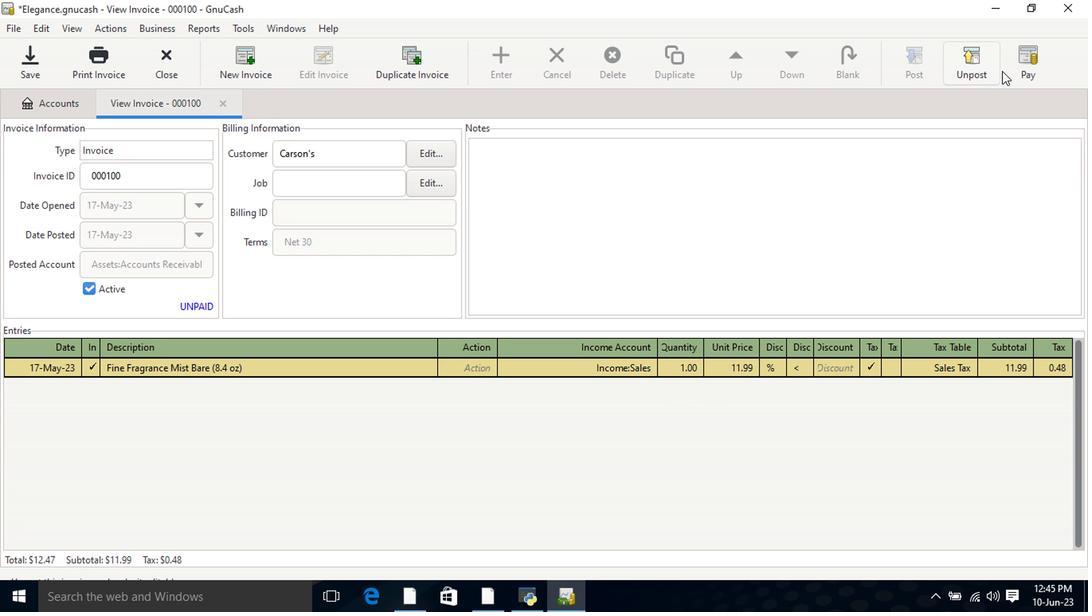 
Action: Mouse pressed left at (1018, 66)
Screenshot: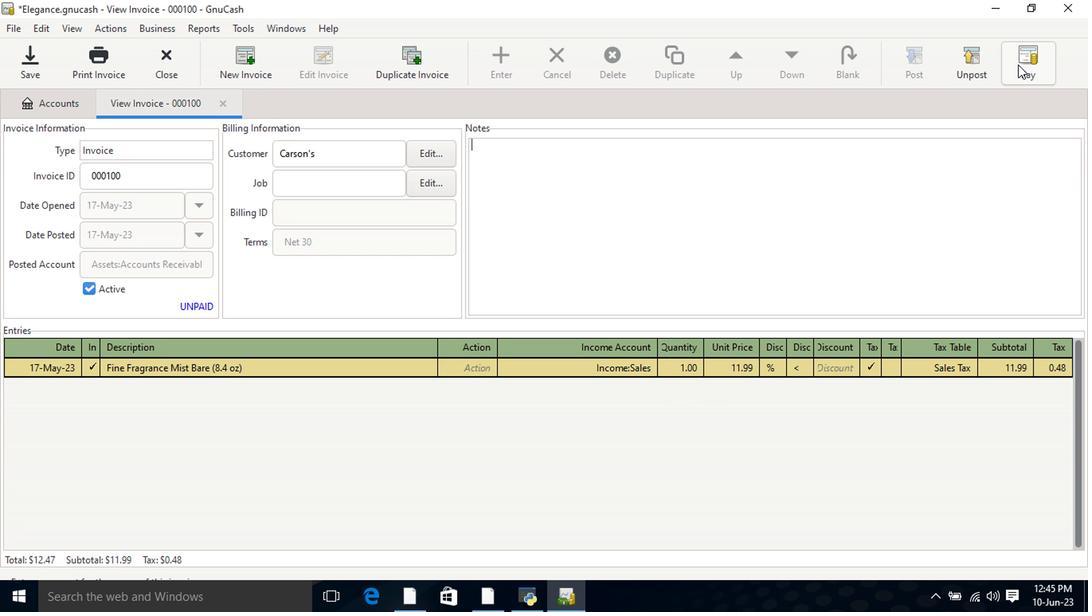 
Action: Mouse moved to (486, 320)
Screenshot: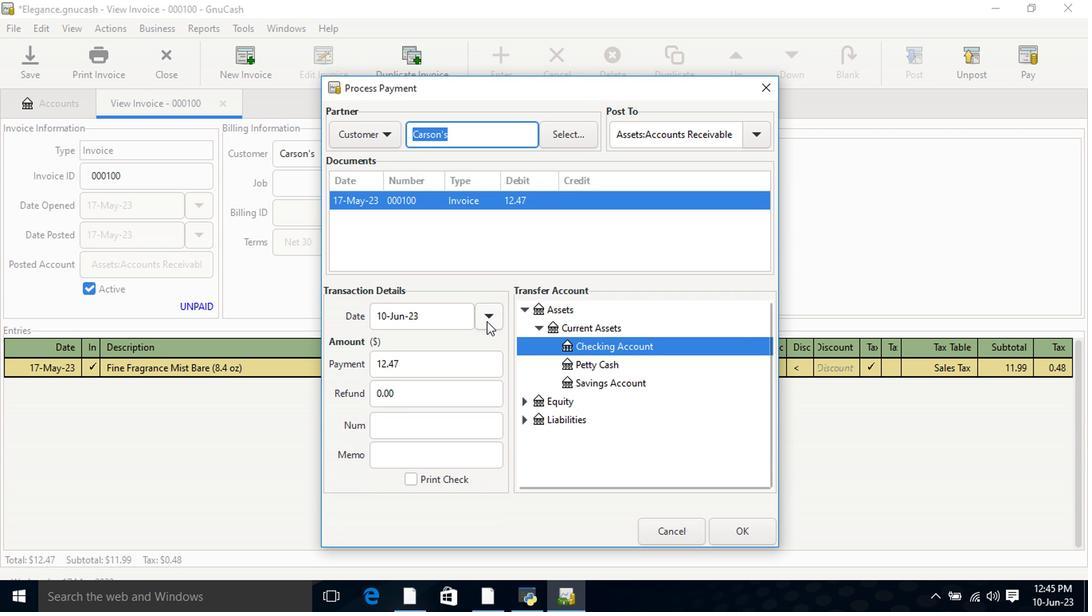 
Action: Mouse pressed left at (486, 320)
Screenshot: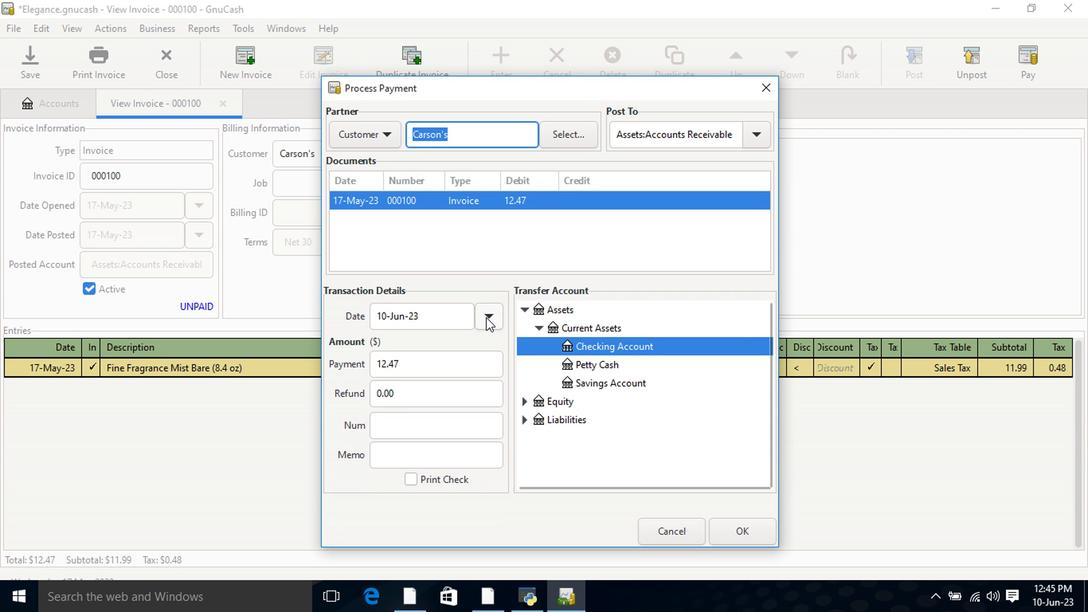
Action: Mouse moved to (449, 403)
Screenshot: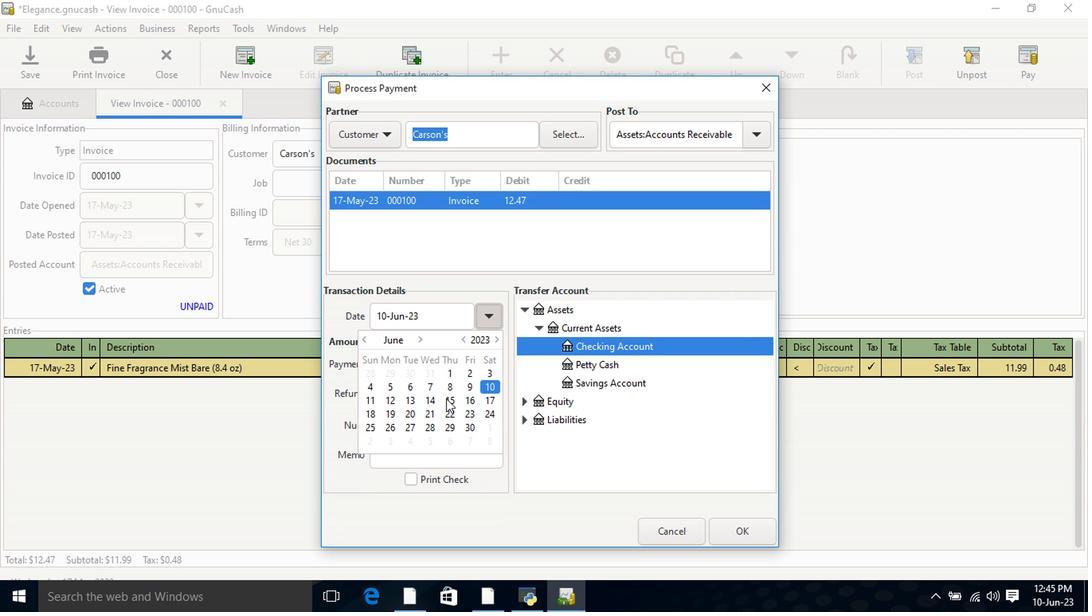 
Action: Mouse pressed left at (449, 403)
Screenshot: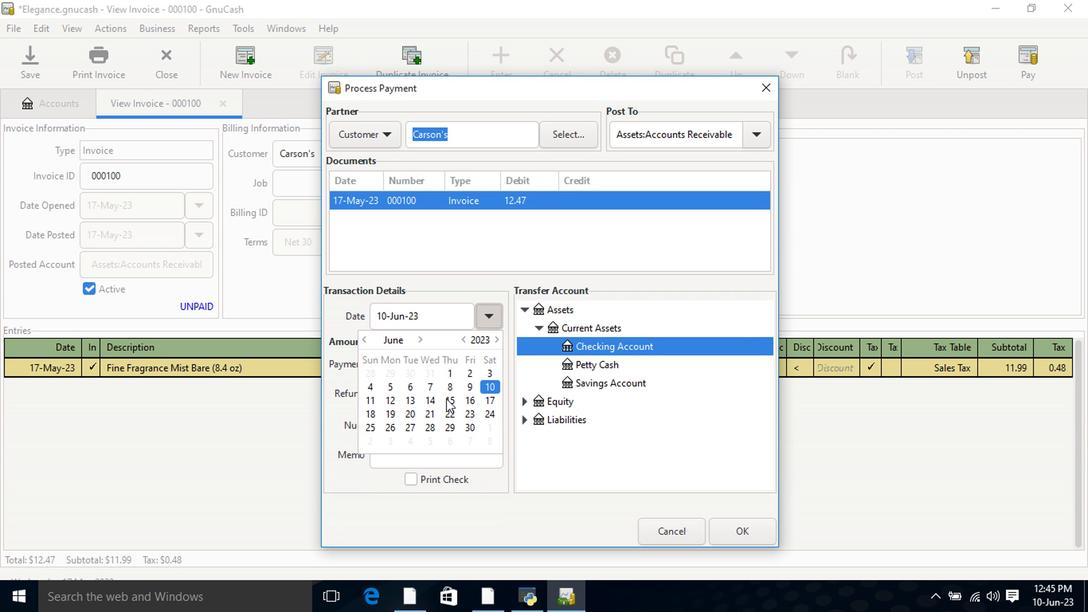 
Action: Mouse pressed left at (449, 403)
Screenshot: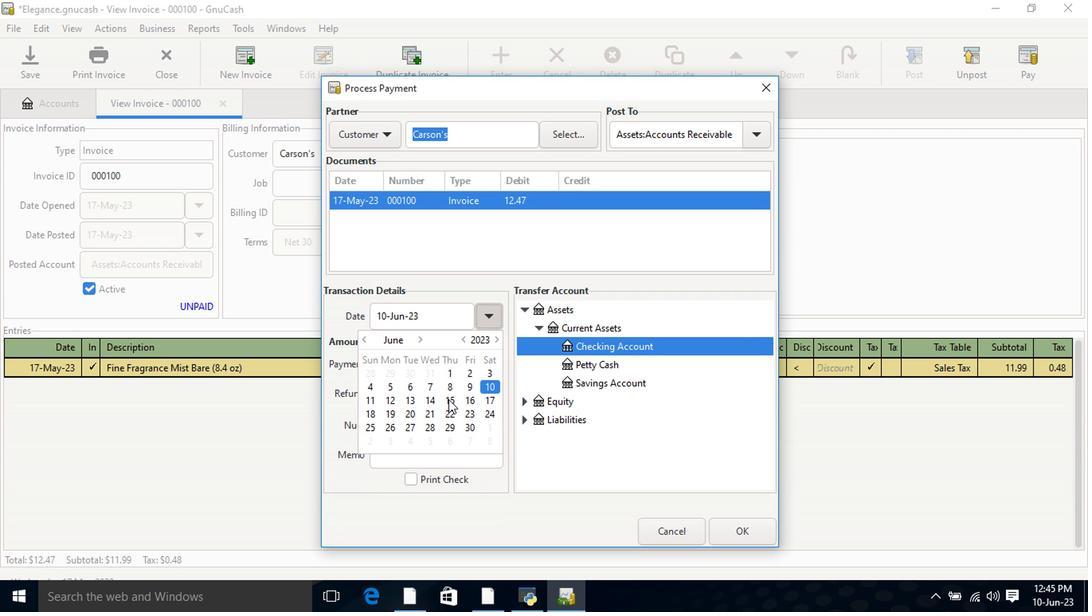 
Action: Mouse moved to (544, 312)
Screenshot: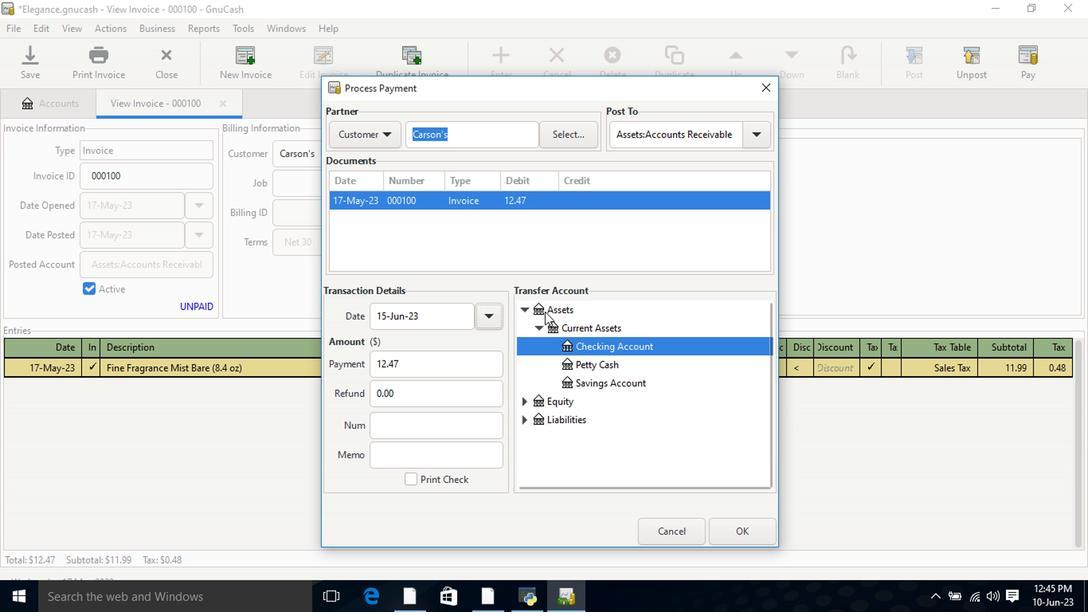 
Action: Mouse pressed left at (544, 312)
Screenshot: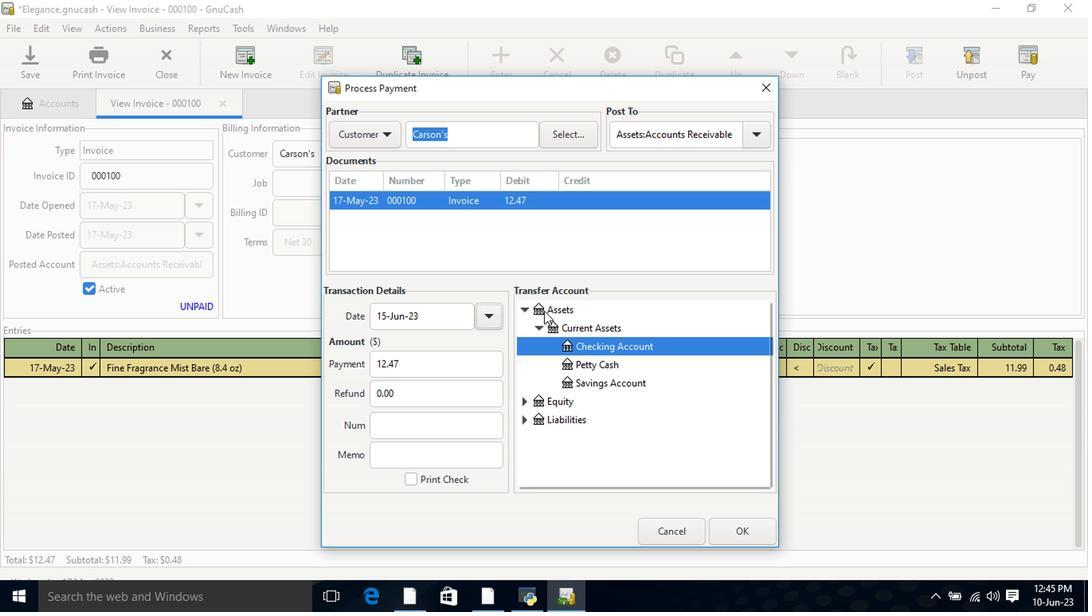 
Action: Mouse moved to (587, 331)
Screenshot: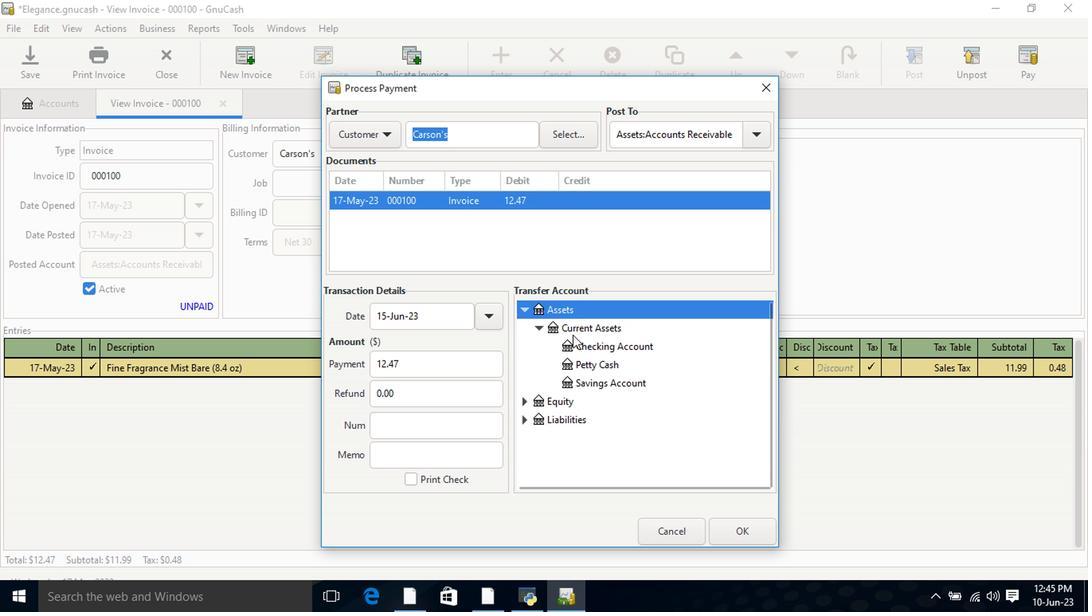 
Action: Mouse pressed left at (587, 331)
Screenshot: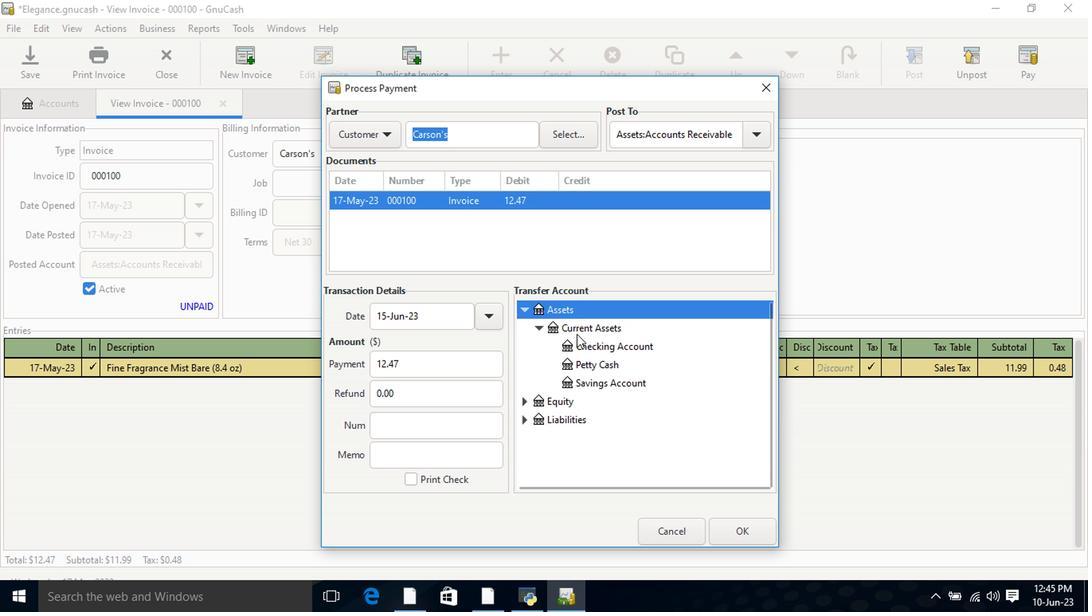 
Action: Mouse moved to (597, 347)
Screenshot: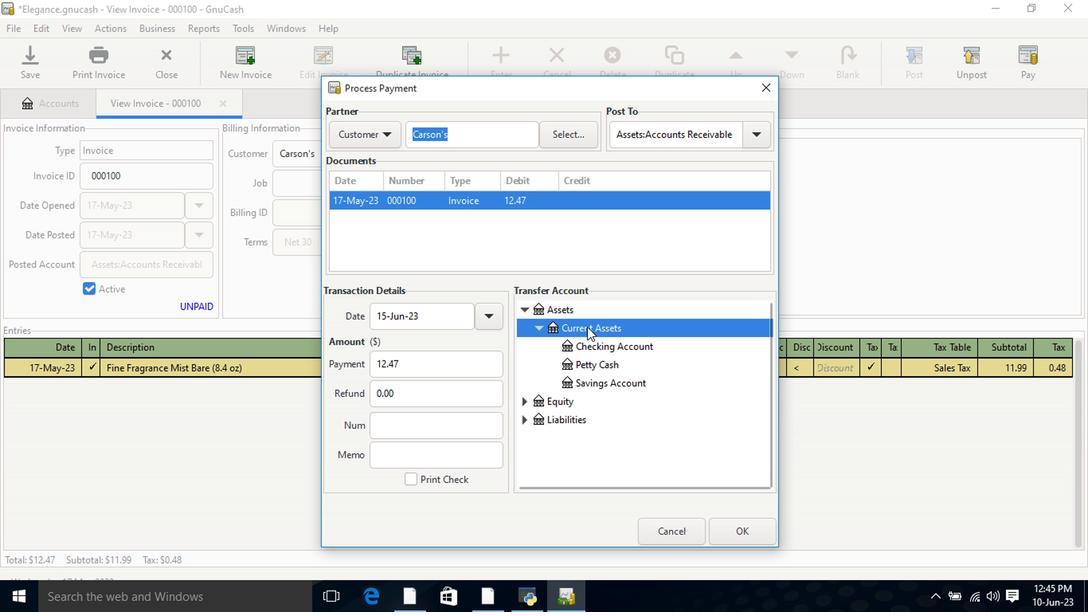 
Action: Mouse pressed left at (597, 347)
Screenshot: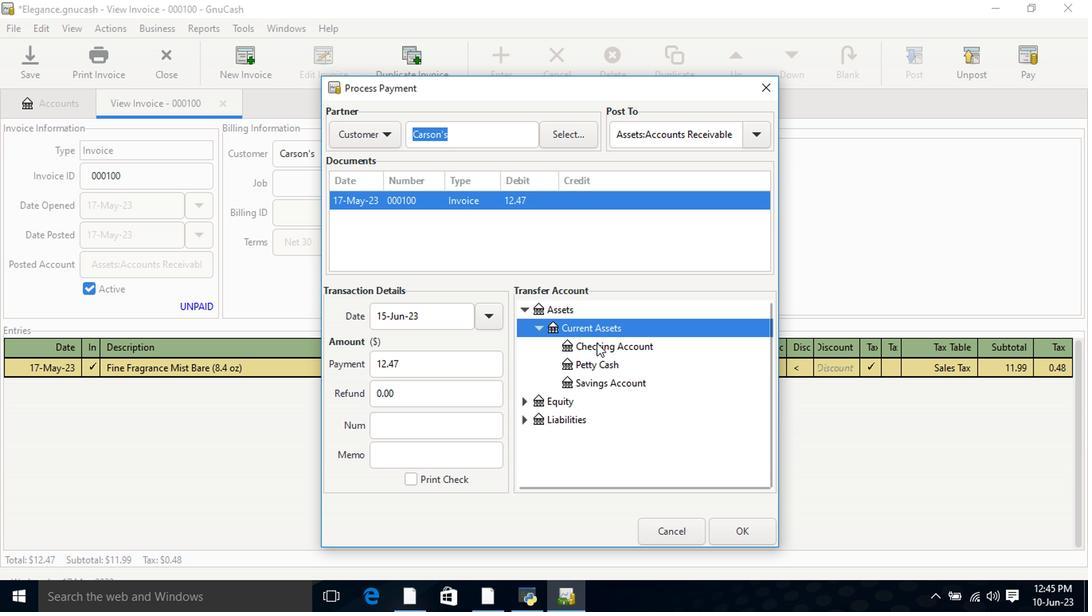 
Action: Mouse moved to (738, 537)
Screenshot: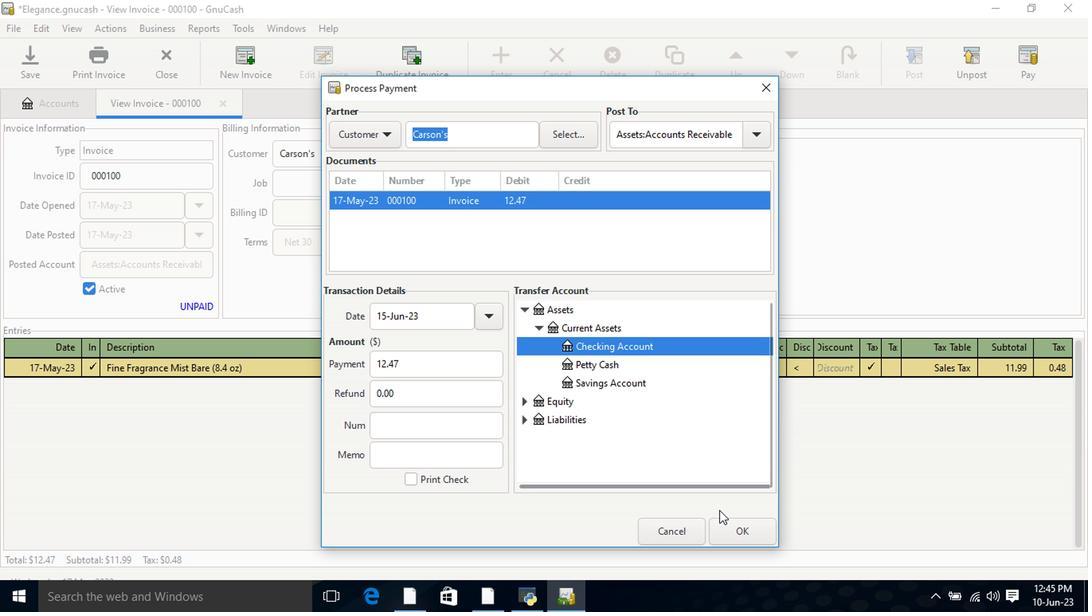 
Action: Mouse pressed left at (738, 537)
Screenshot: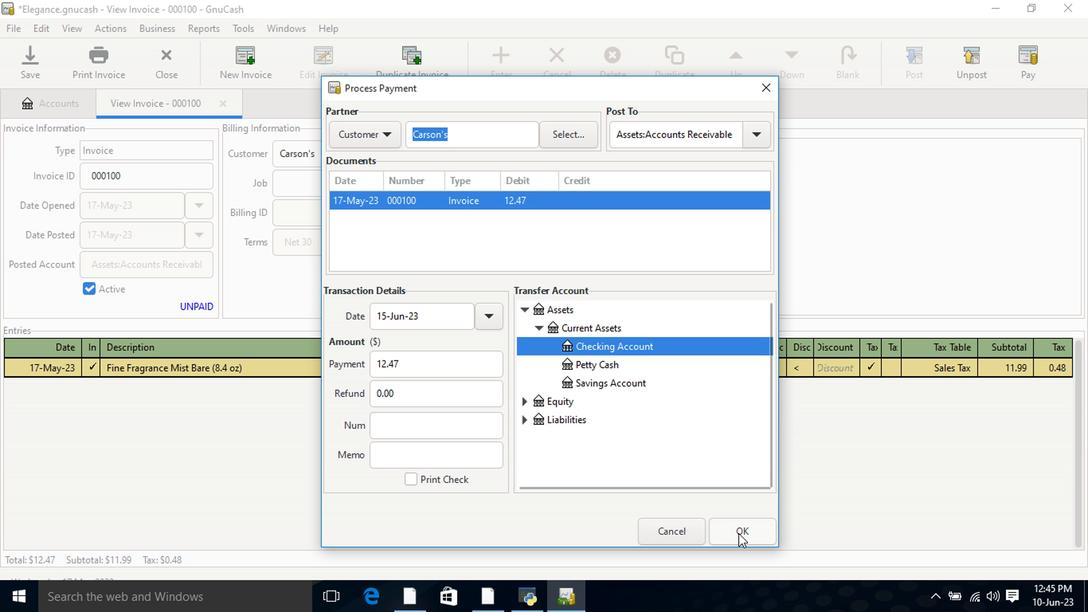 
Action: Mouse moved to (111, 70)
Screenshot: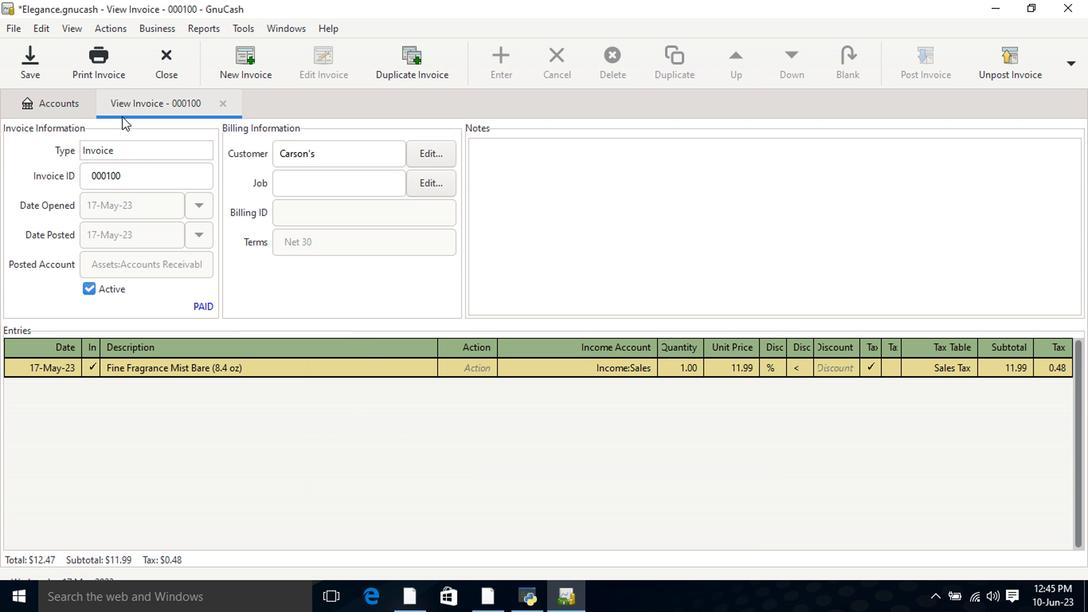 
Action: Mouse pressed left at (111, 70)
Screenshot: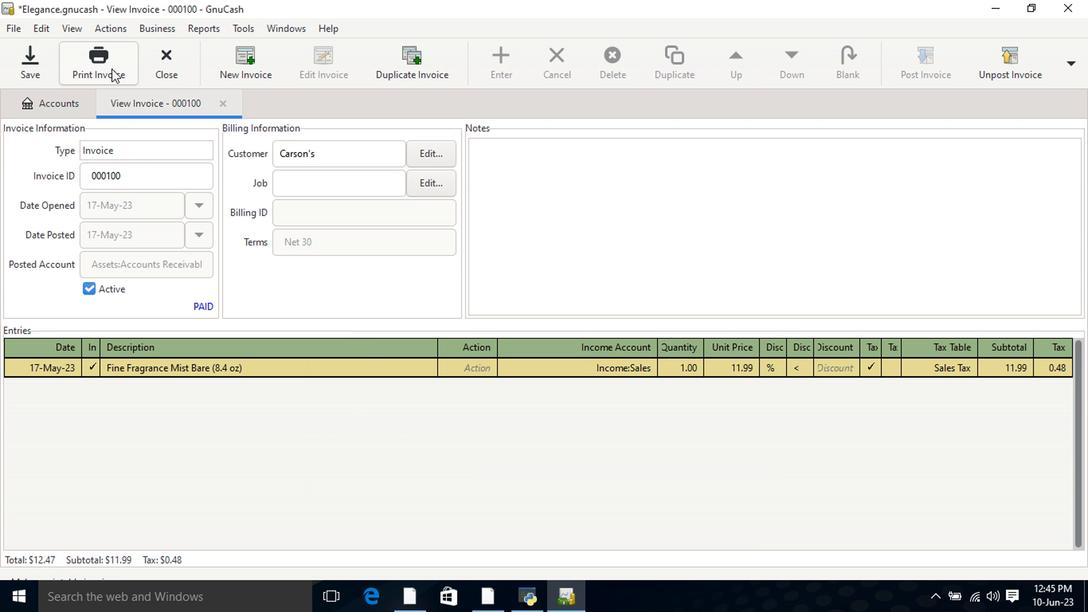 
Action: Mouse moved to (693, 65)
Screenshot: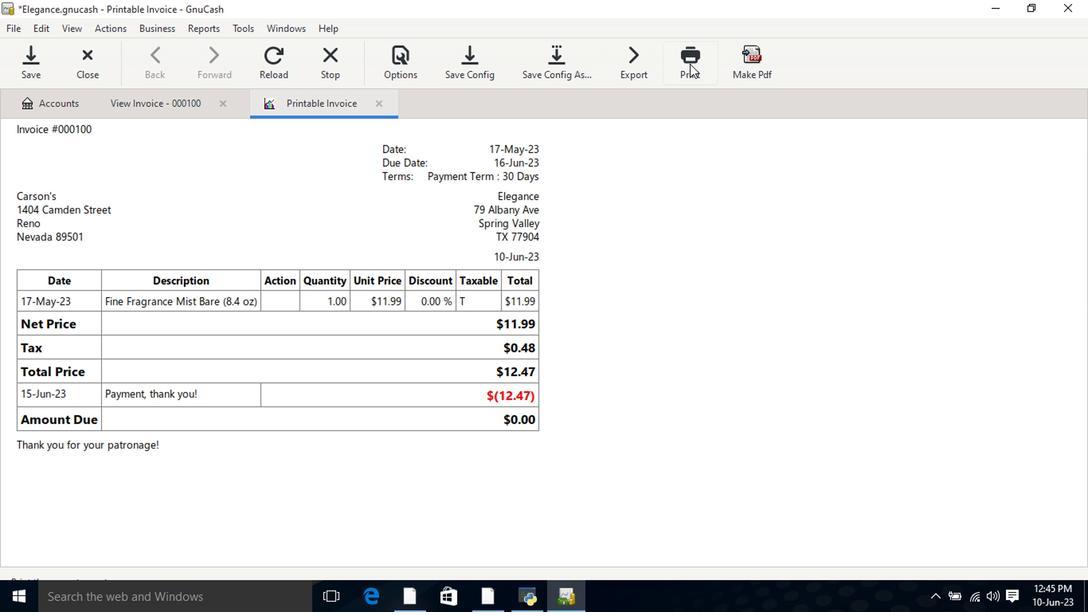 
Action: Mouse pressed left at (693, 65)
Screenshot: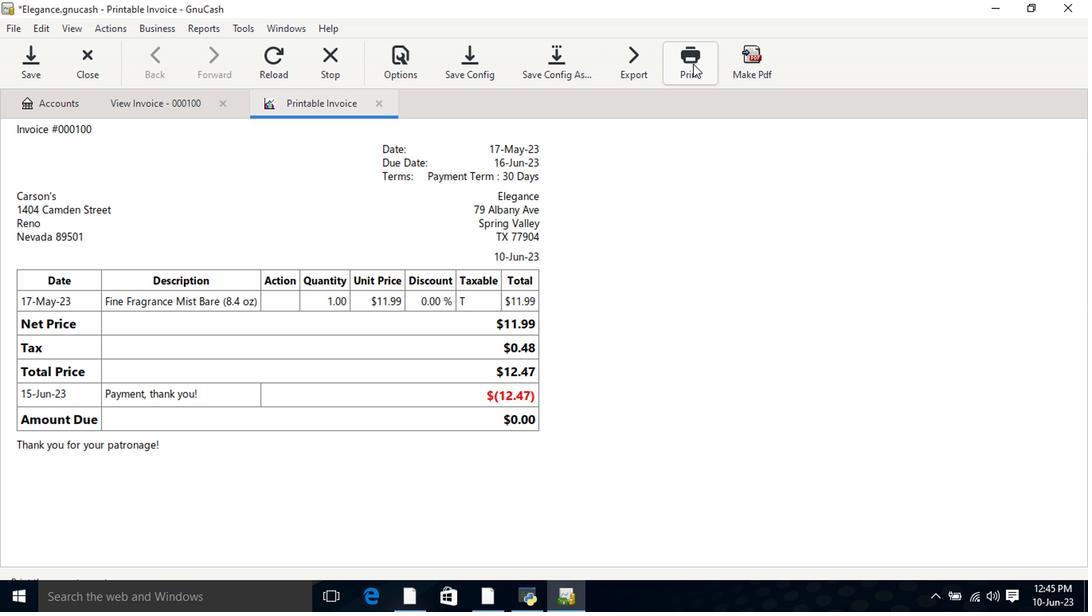 
Action: Mouse moved to (211, 327)
Screenshot: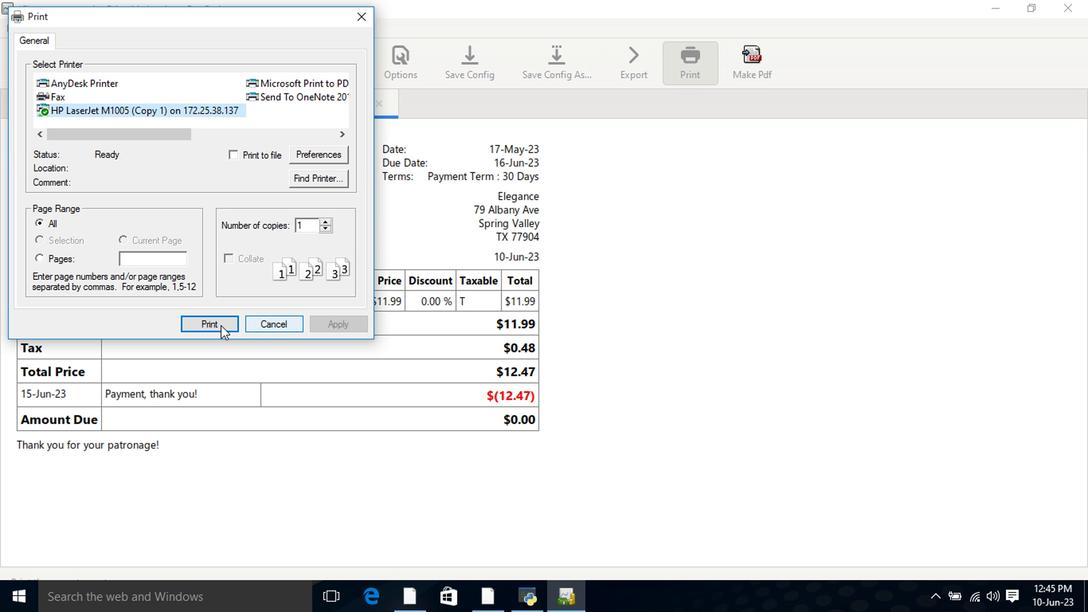 
Action: Mouse pressed left at (211, 327)
Screenshot: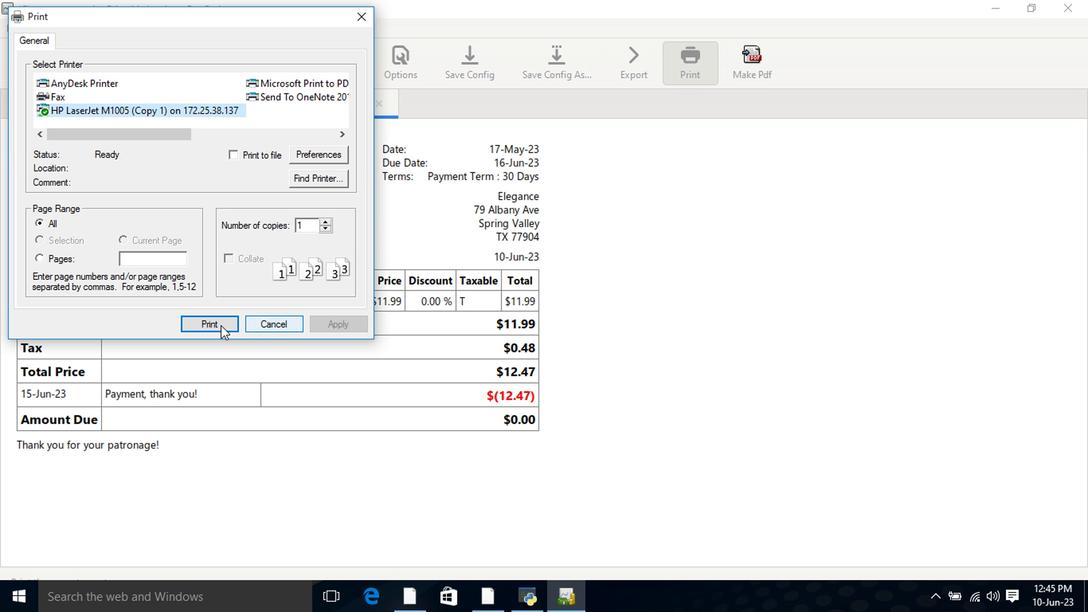 
Action: Mouse moved to (707, 400)
Screenshot: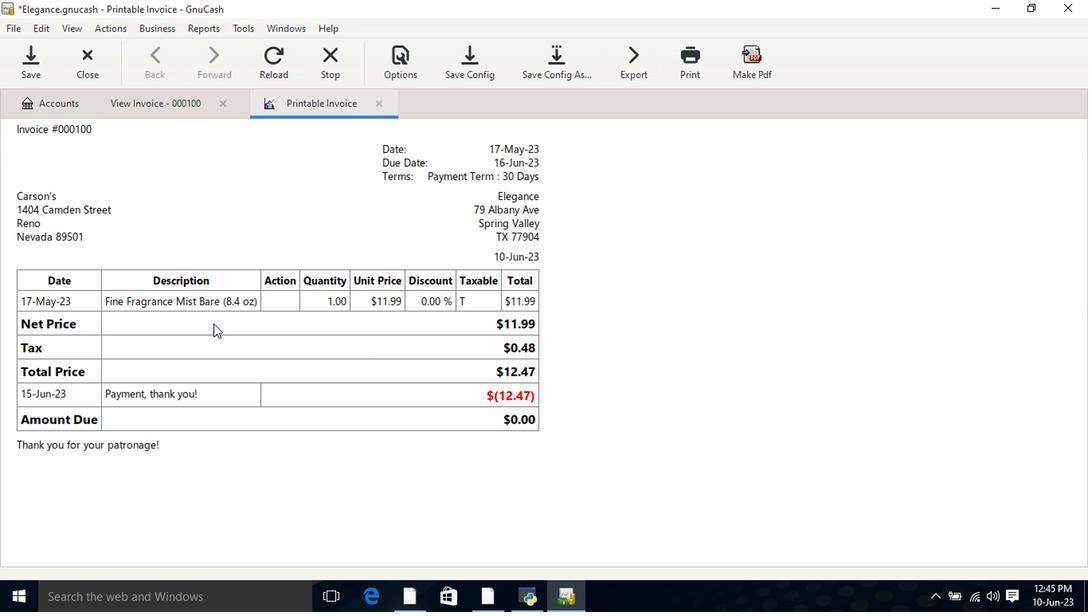 
